Task:  Click on  Soccer In the  Soccer League click on  Pick Sheet Your name Noah Mitchell Team name NYFC and  Email softage.3@softage.net Game 1 Inter Miami Game 2 NYFC Game 3 Atlanta United Game 4 Houston Game 5 Minnesota United Game 6 FC Dallas Game 7 Nashville SC Game 8 New England Game 9 Philadelphia Game 10 DC United Game 11 Toronto FC Game 12 Inter Milan Game 13 Minnesota United Game 14 Real Salt Lake Game 15 Vancouver Game16 San Jose In Tie Breaker choose NYFC Submit pick sheet
Action: Mouse moved to (653, 538)
Screenshot: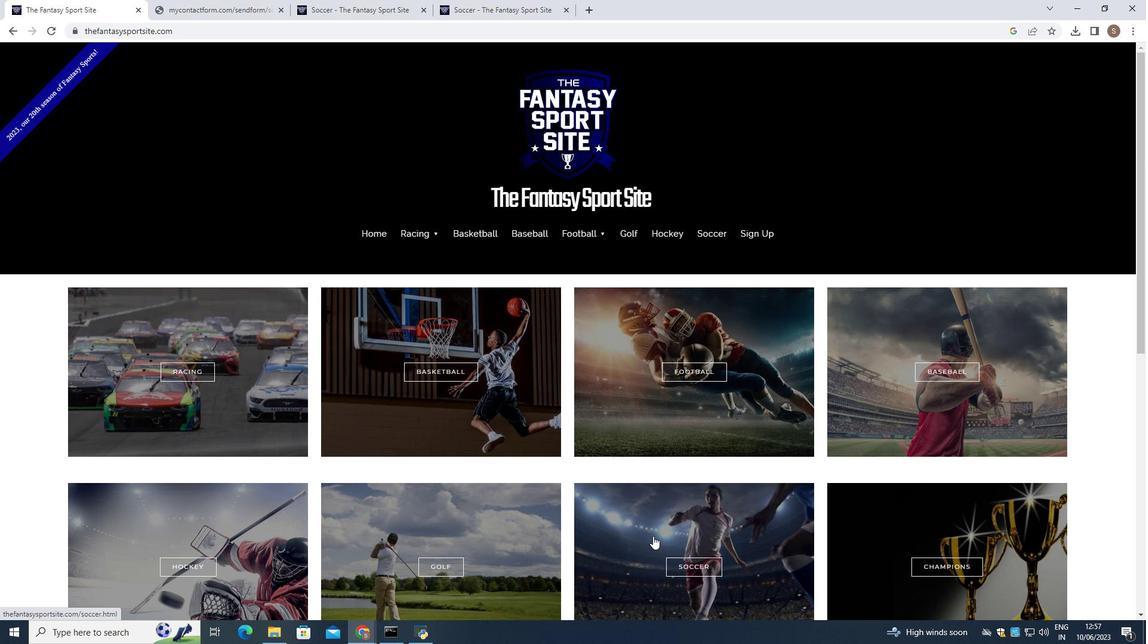 
Action: Mouse pressed left at (653, 538)
Screenshot: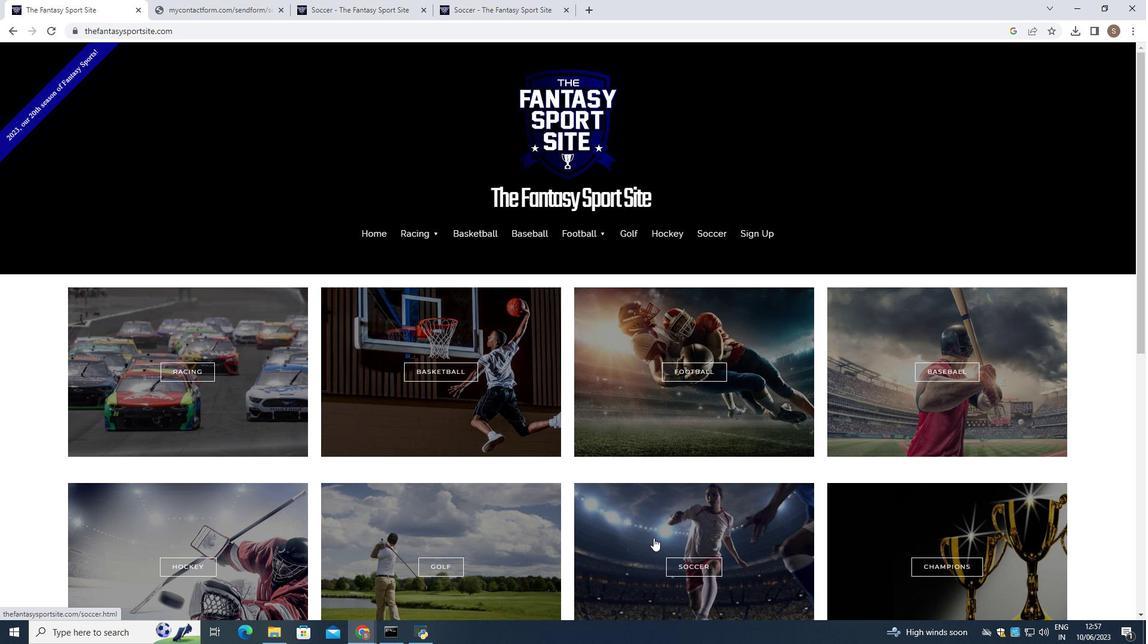
Action: Mouse moved to (462, 410)
Screenshot: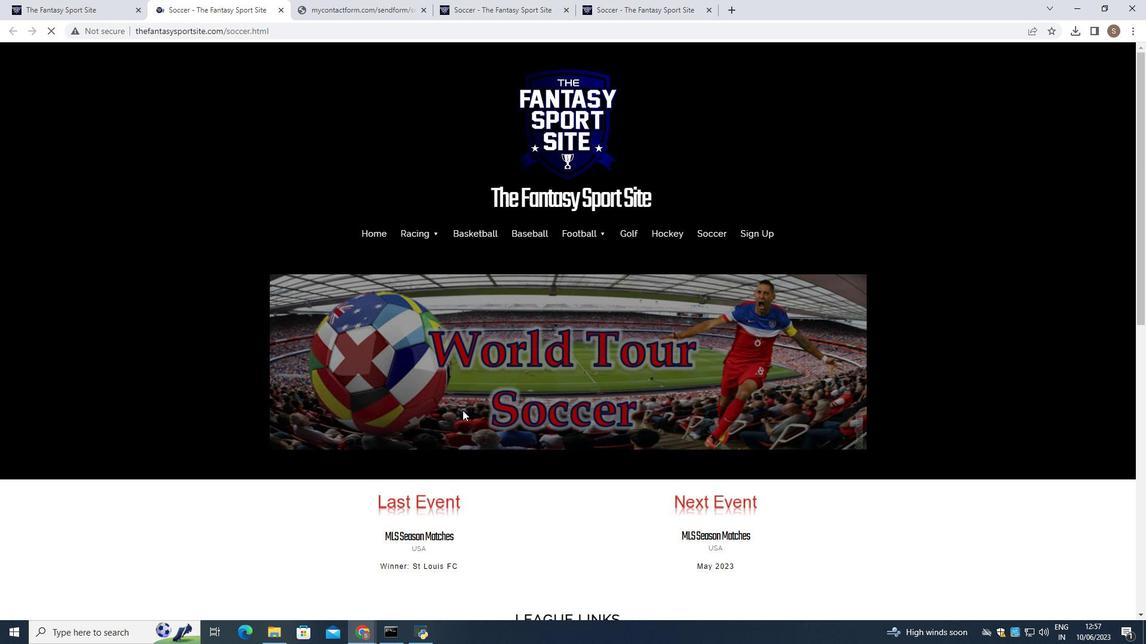 
Action: Mouse scrolled (462, 410) with delta (0, 0)
Screenshot: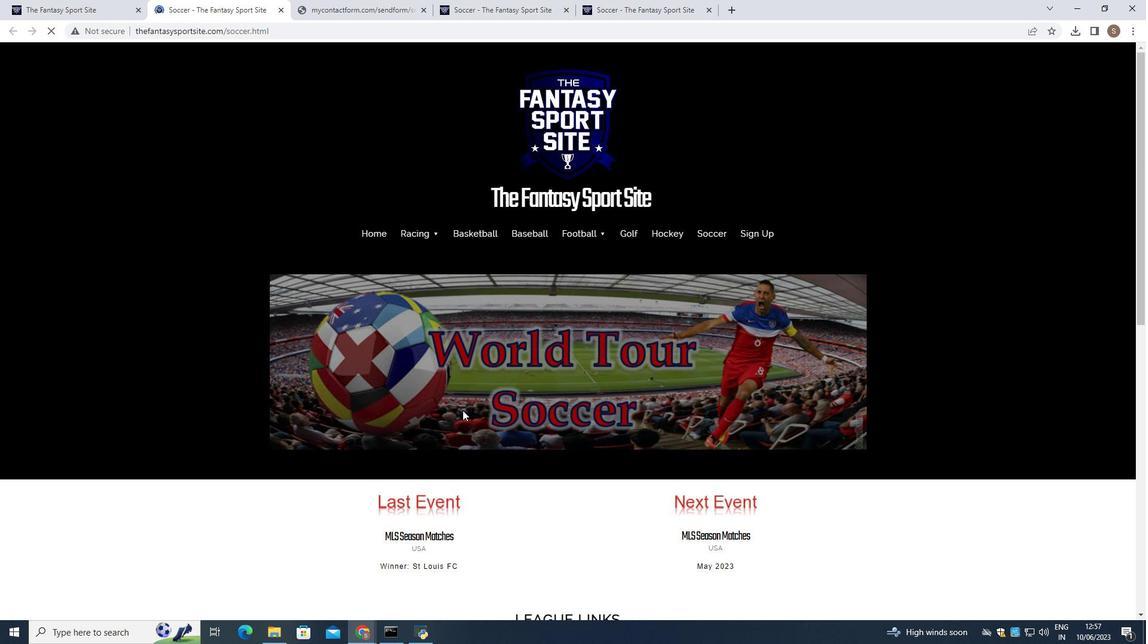 
Action: Mouse moved to (461, 410)
Screenshot: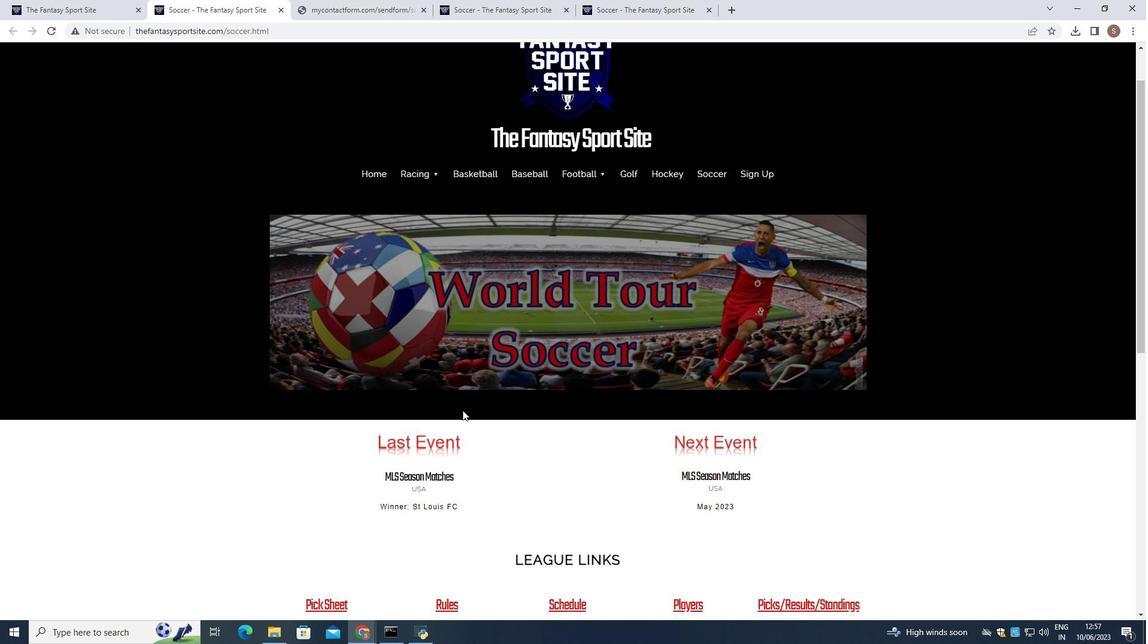 
Action: Mouse scrolled (461, 410) with delta (0, 0)
Screenshot: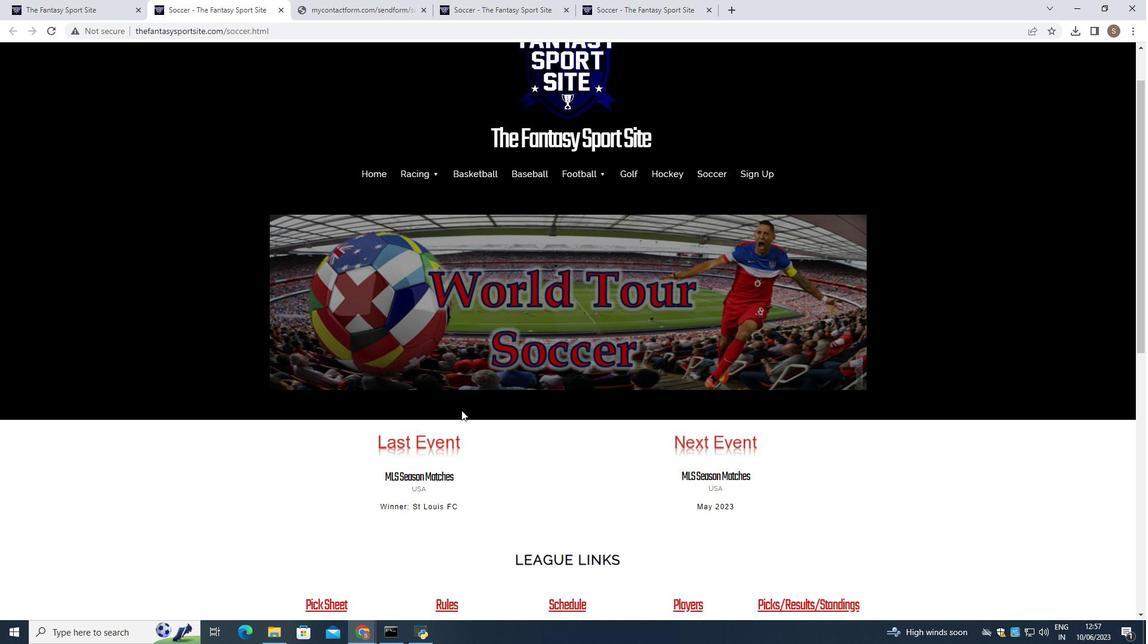 
Action: Mouse moved to (342, 523)
Screenshot: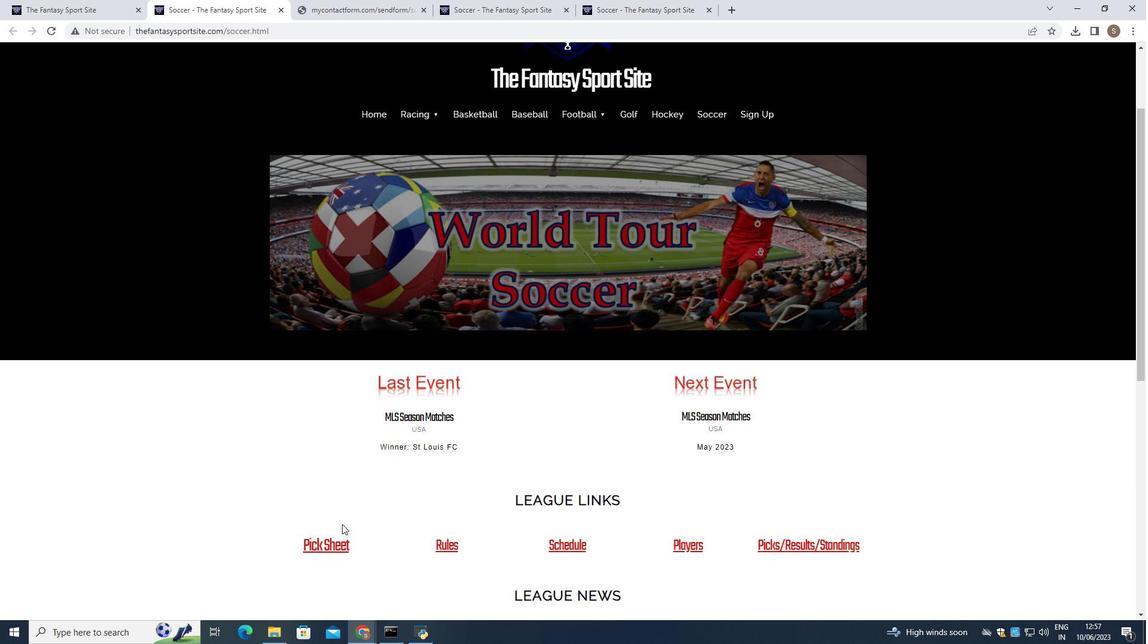 
Action: Mouse scrolled (342, 524) with delta (0, 0)
Screenshot: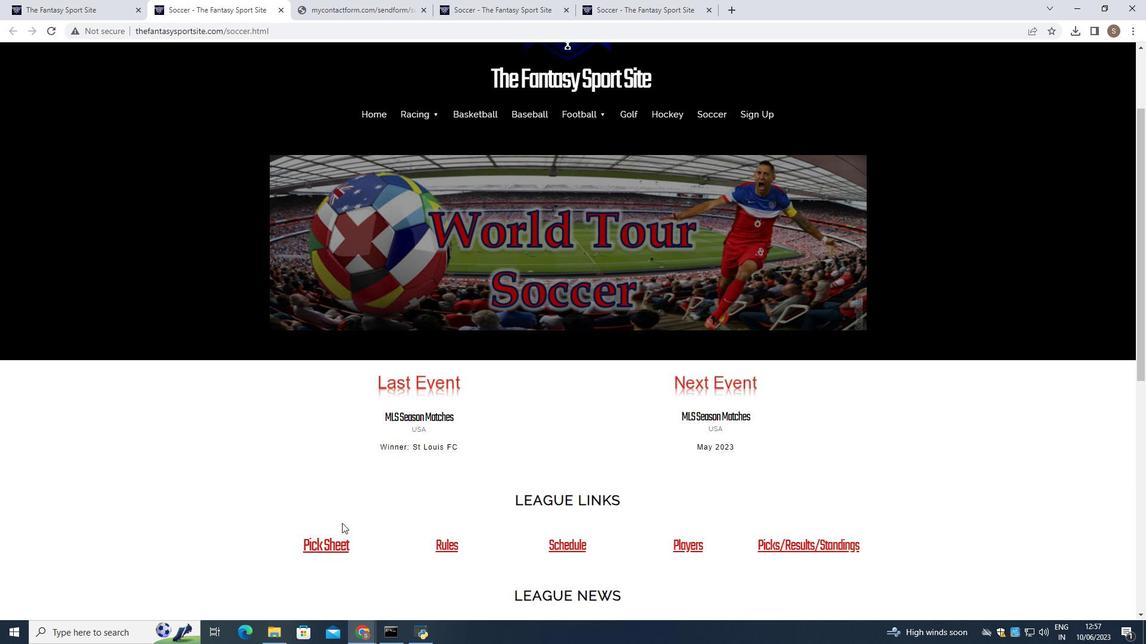 
Action: Mouse moved to (341, 523)
Screenshot: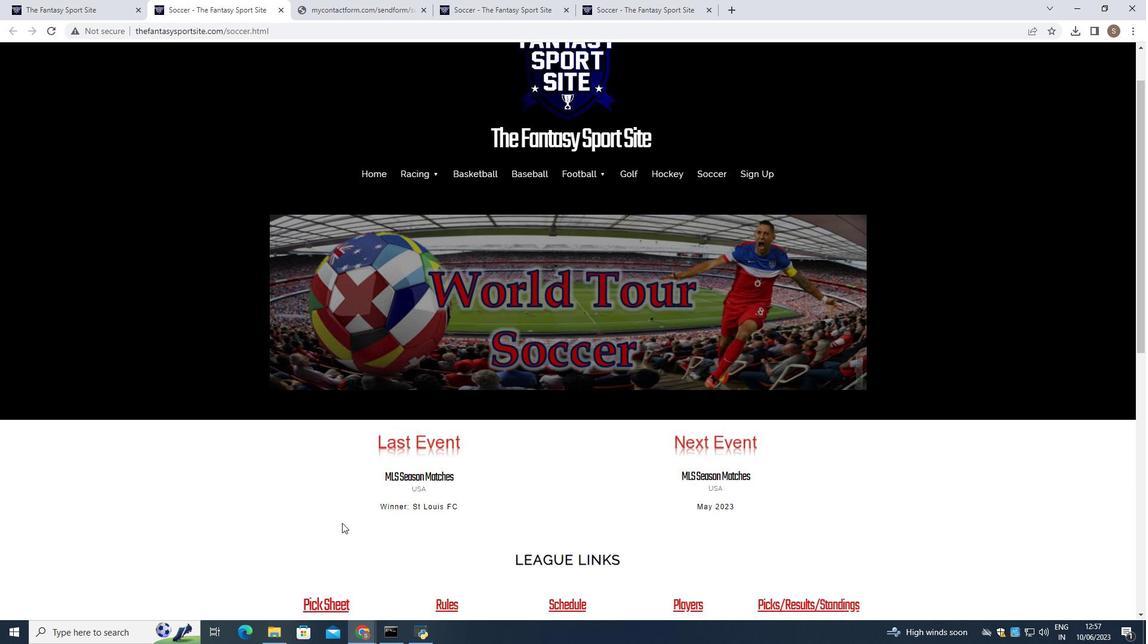 
Action: Mouse scrolled (341, 523) with delta (0, 0)
Screenshot: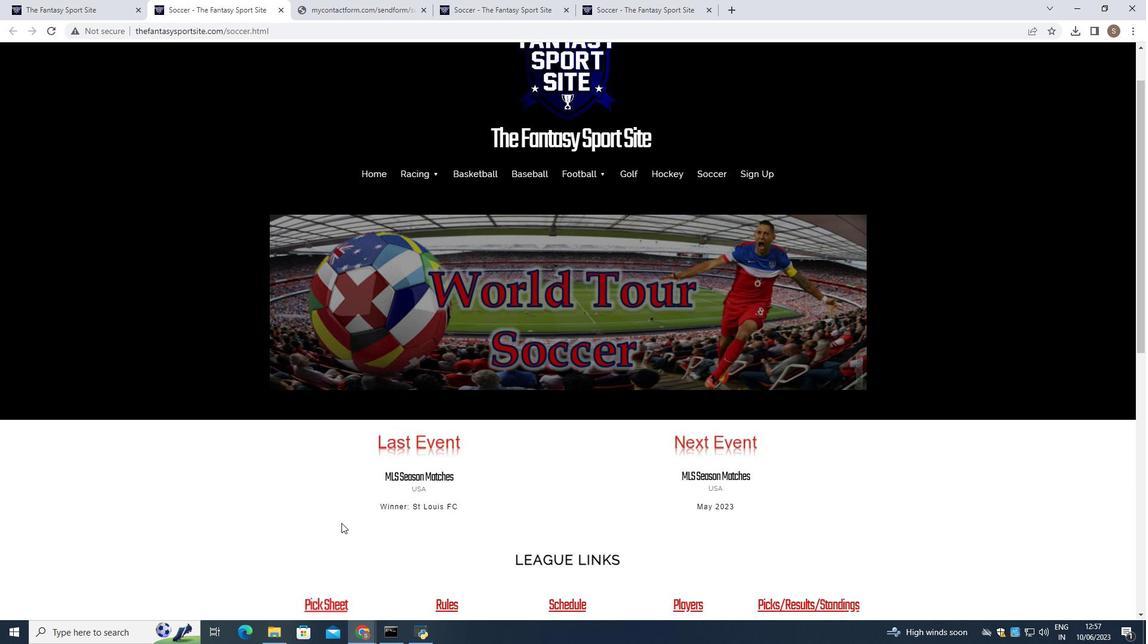 
Action: Mouse scrolled (341, 523) with delta (0, 0)
Screenshot: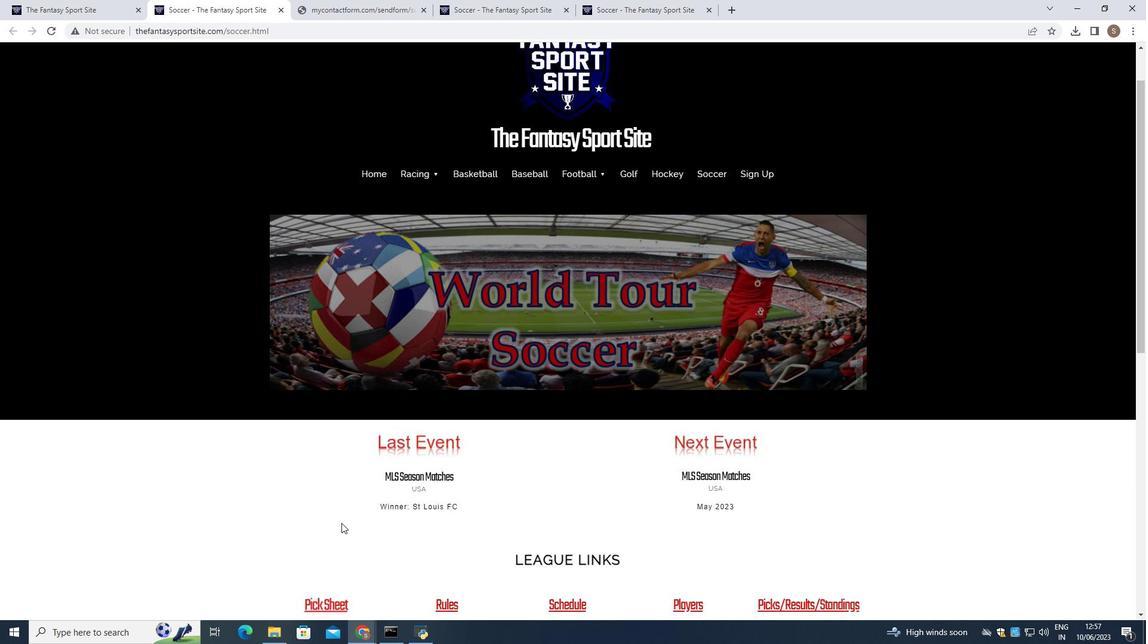 
Action: Mouse moved to (341, 523)
Screenshot: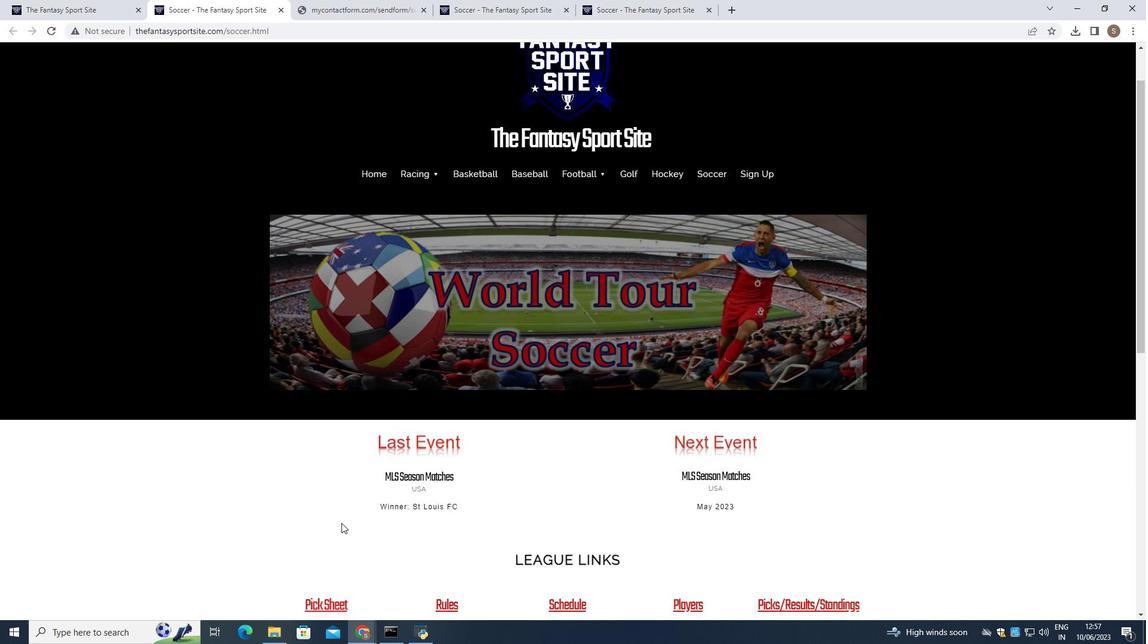 
Action: Mouse scrolled (341, 523) with delta (0, 0)
Screenshot: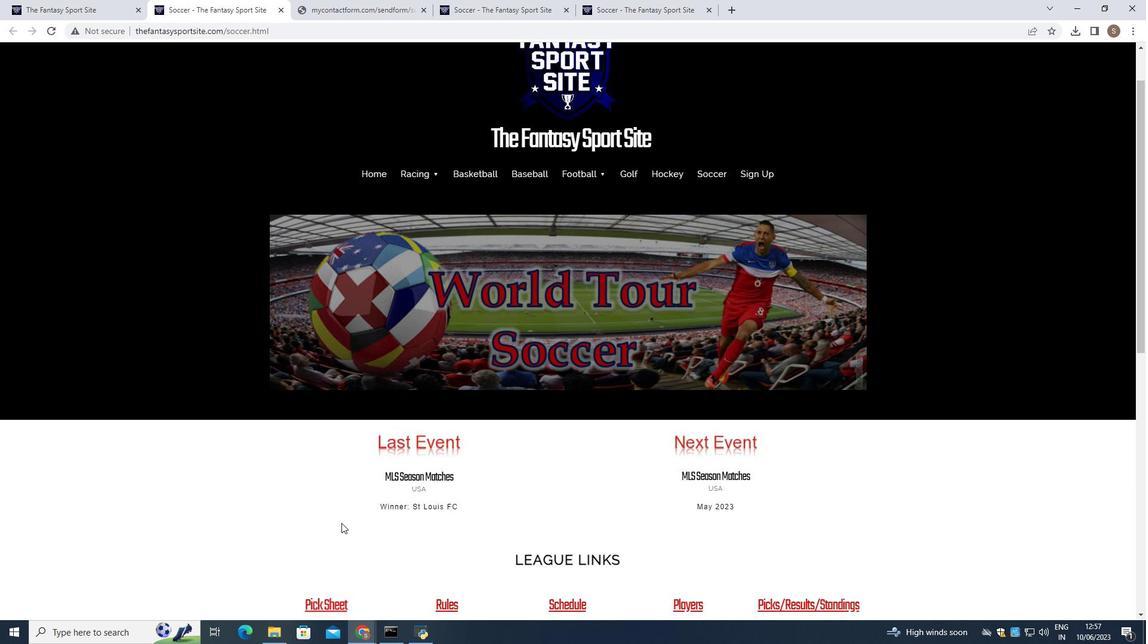 
Action: Mouse moved to (318, 429)
Screenshot: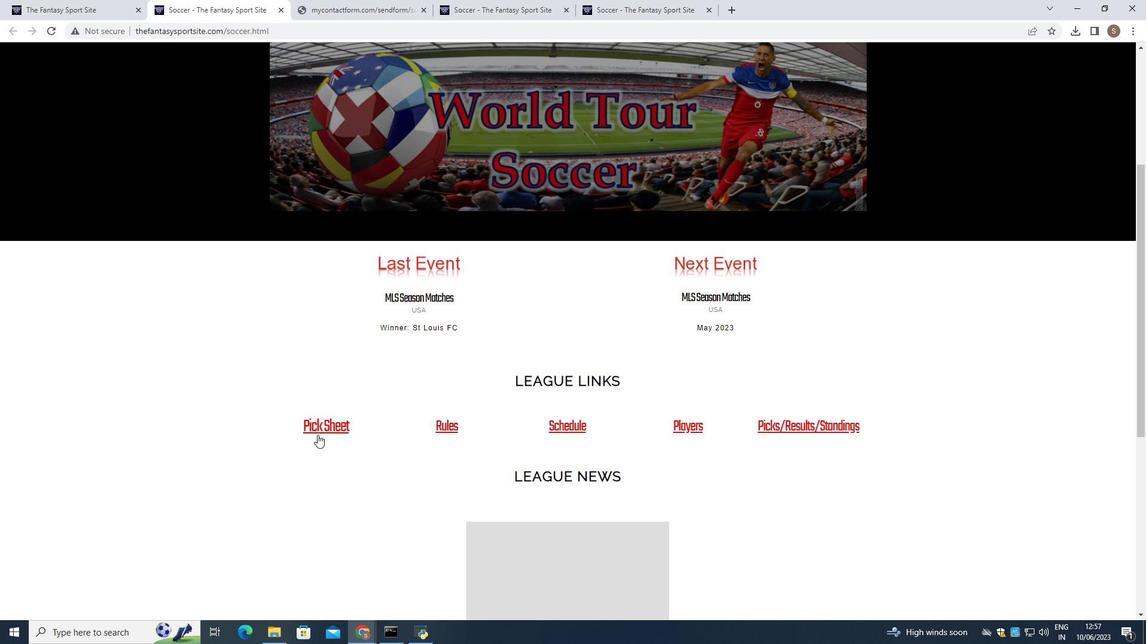 
Action: Mouse pressed left at (318, 429)
Screenshot: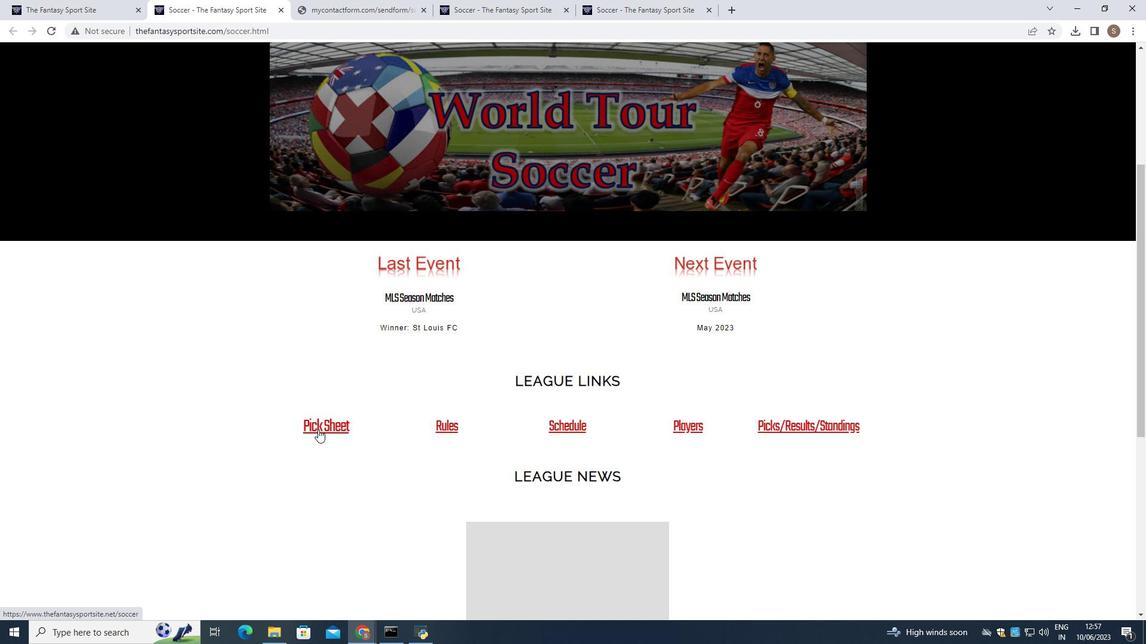 
Action: Mouse moved to (393, 447)
Screenshot: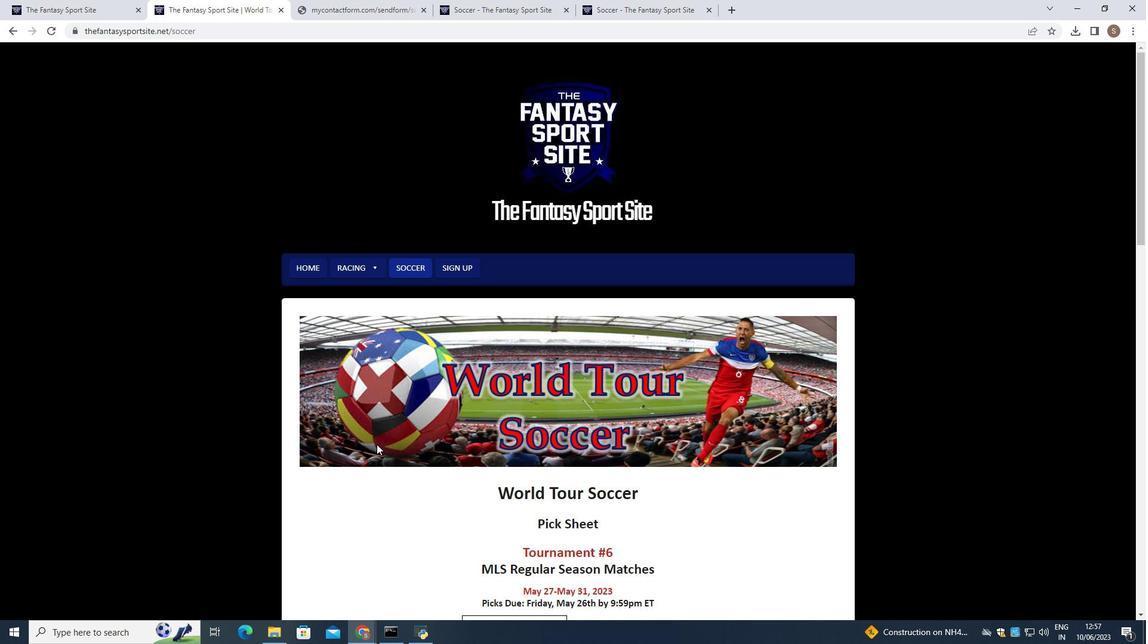 
Action: Mouse scrolled (393, 446) with delta (0, 0)
Screenshot: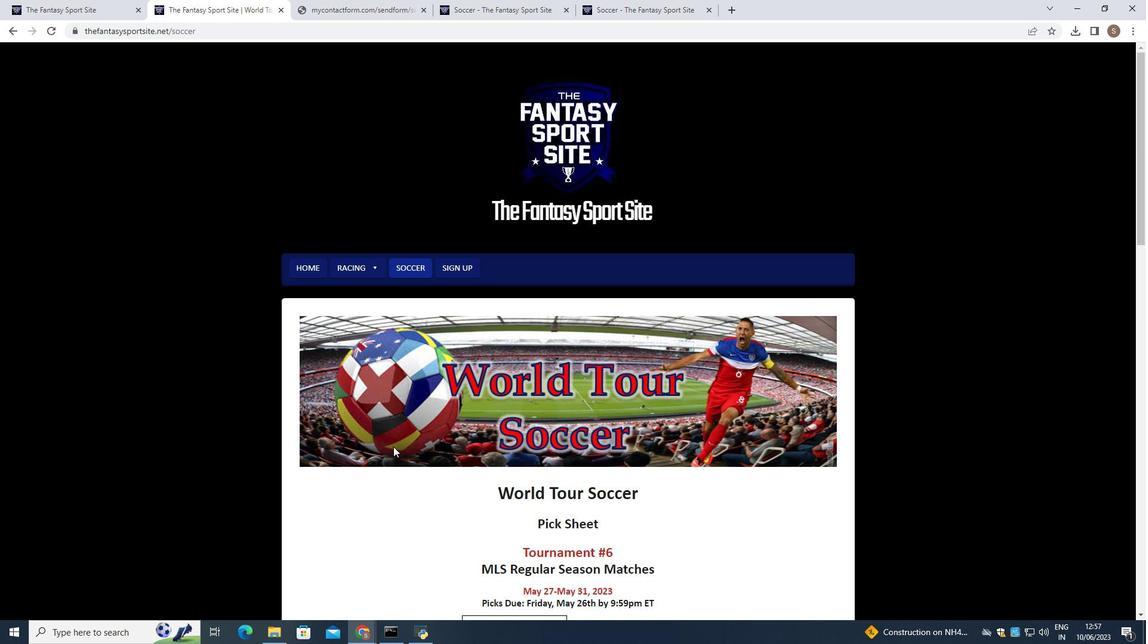 
Action: Mouse scrolled (393, 446) with delta (0, 0)
Screenshot: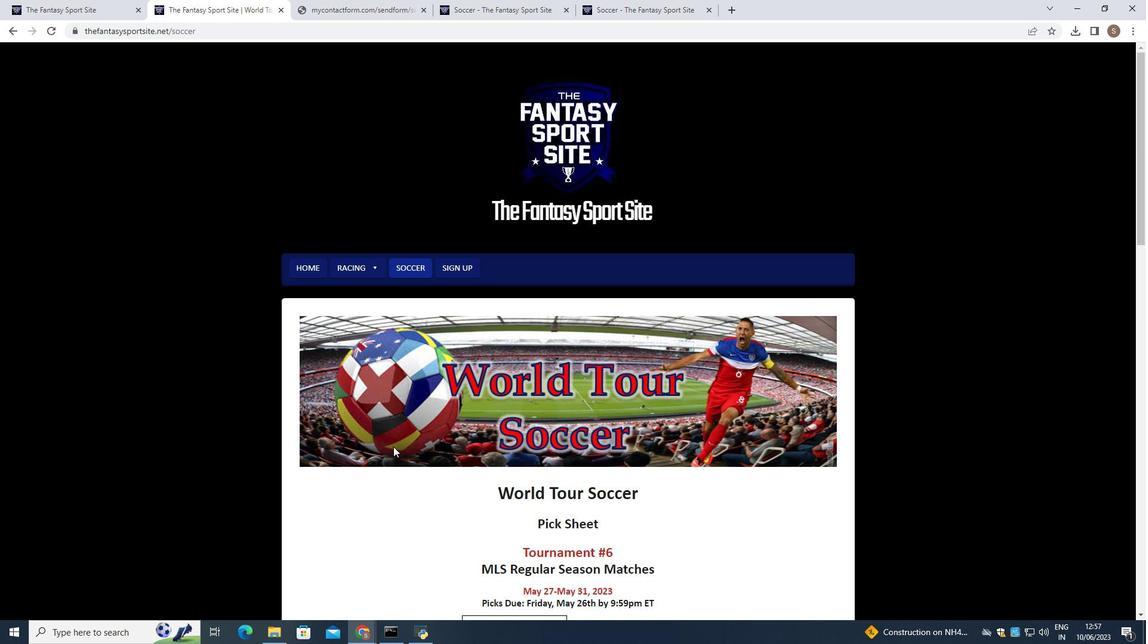 
Action: Mouse scrolled (393, 446) with delta (0, 0)
Screenshot: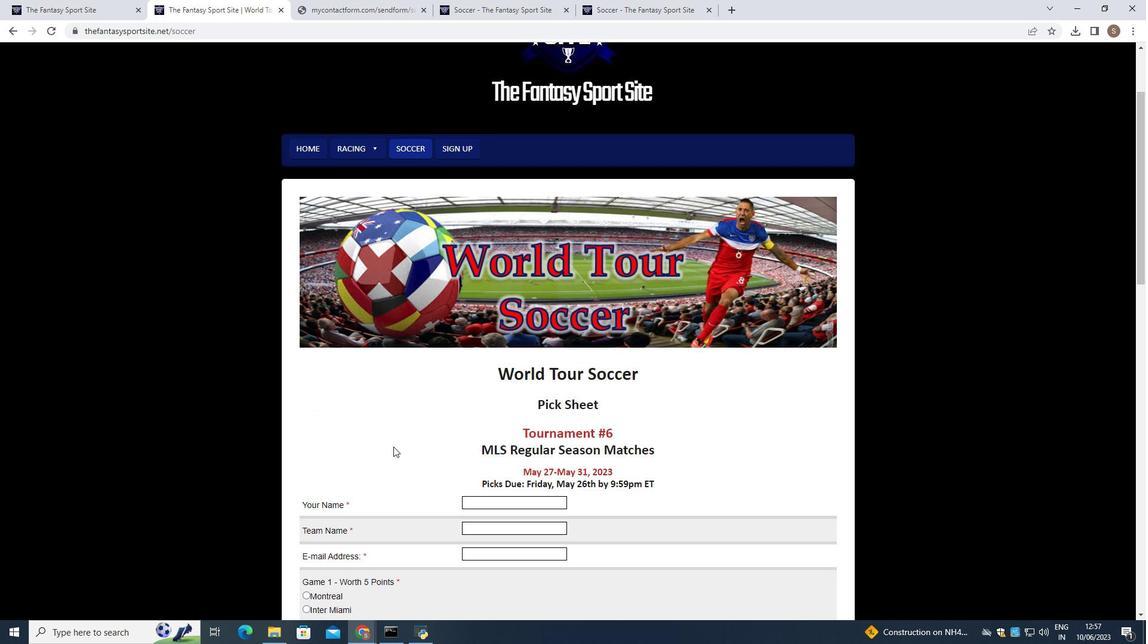 
Action: Mouse moved to (474, 442)
Screenshot: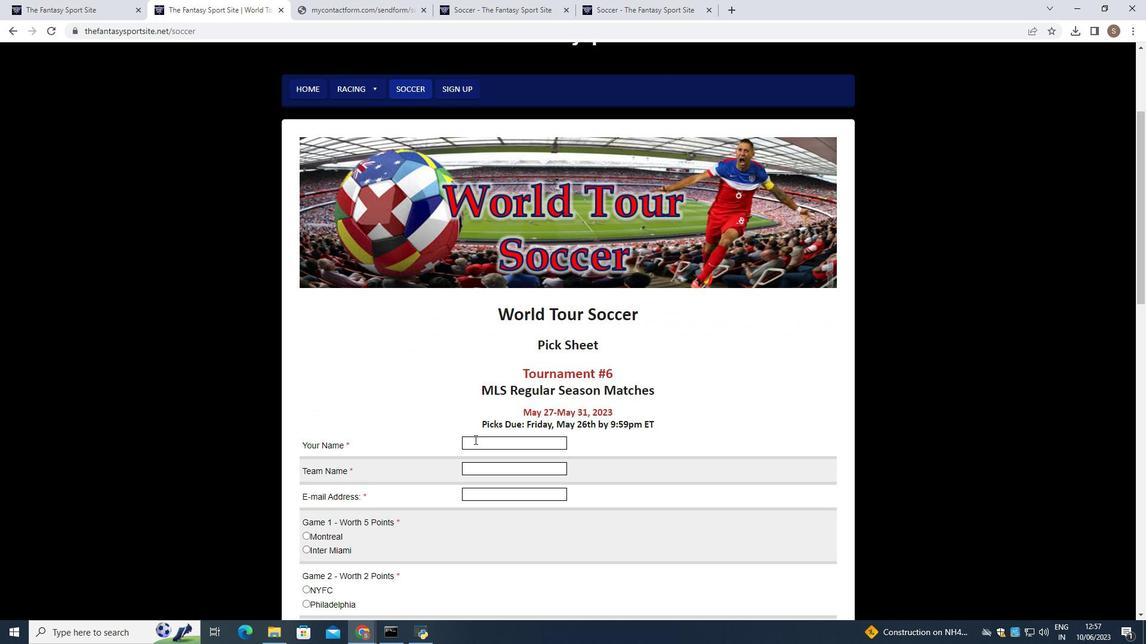 
Action: Mouse pressed left at (474, 442)
Screenshot: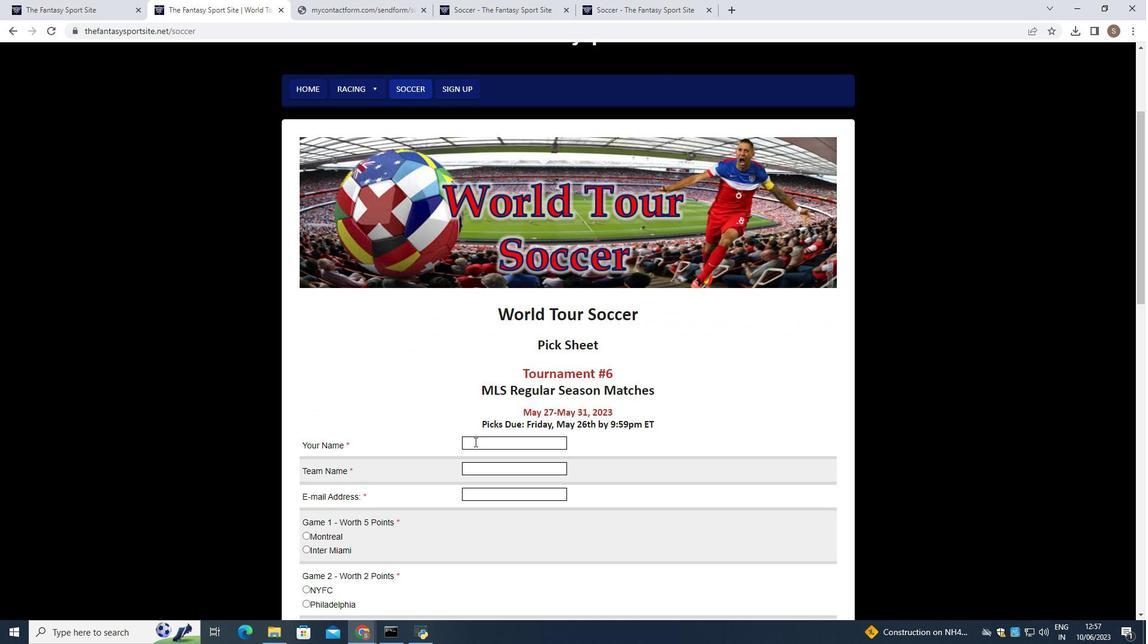 
Action: Mouse moved to (474, 442)
Screenshot: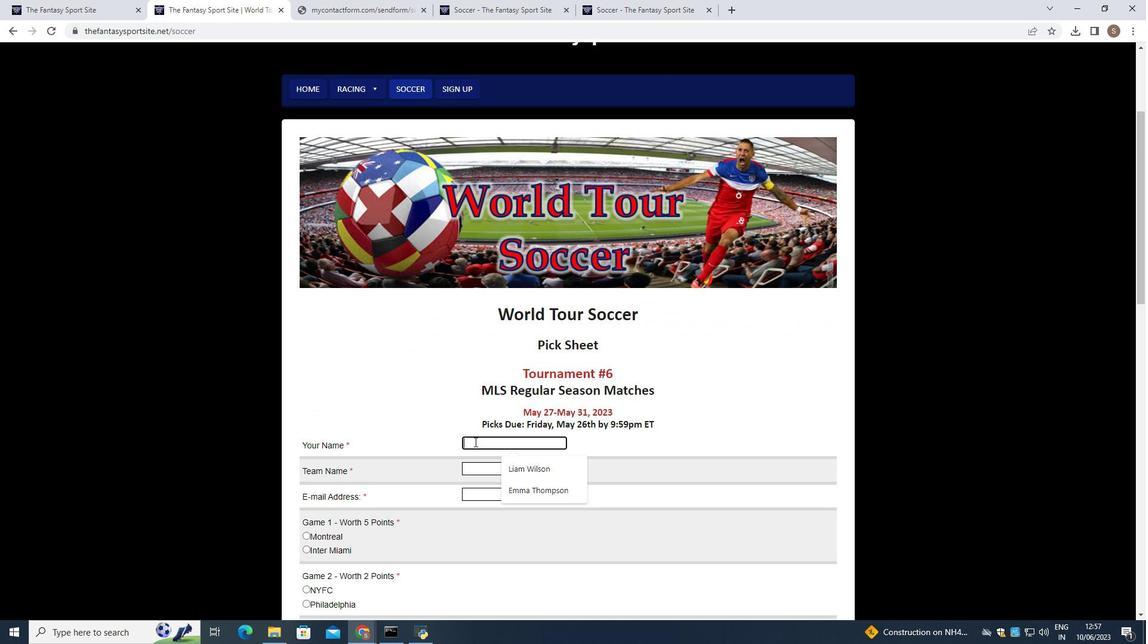 
Action: Key pressed <Key.shift>Noah<Key.space><Key.shift>Mitchell
Screenshot: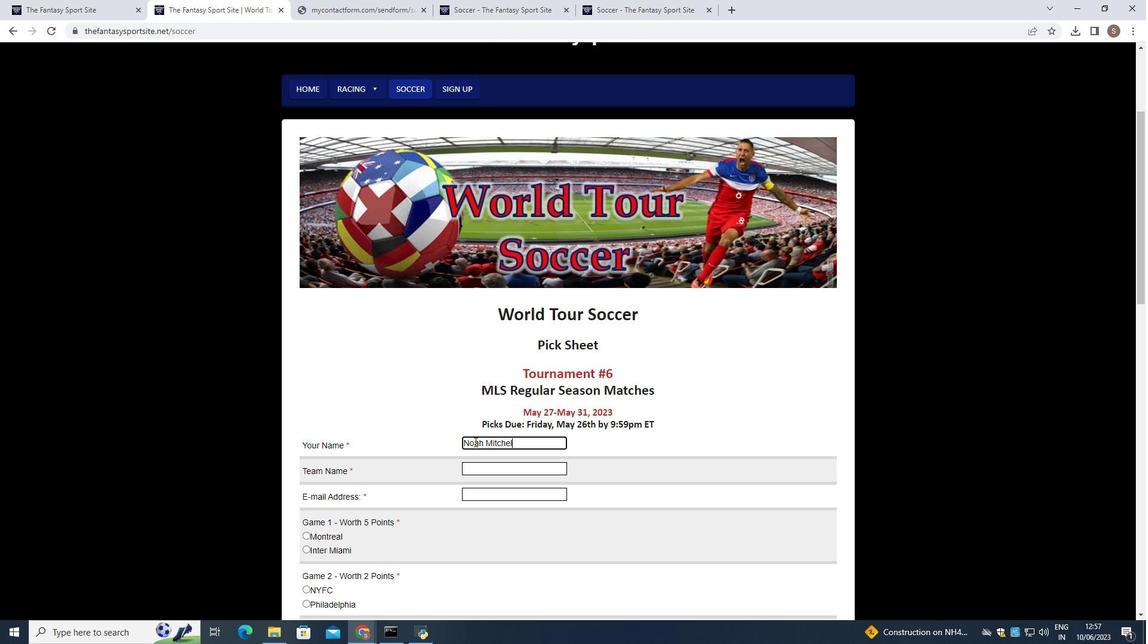 
Action: Mouse moved to (465, 467)
Screenshot: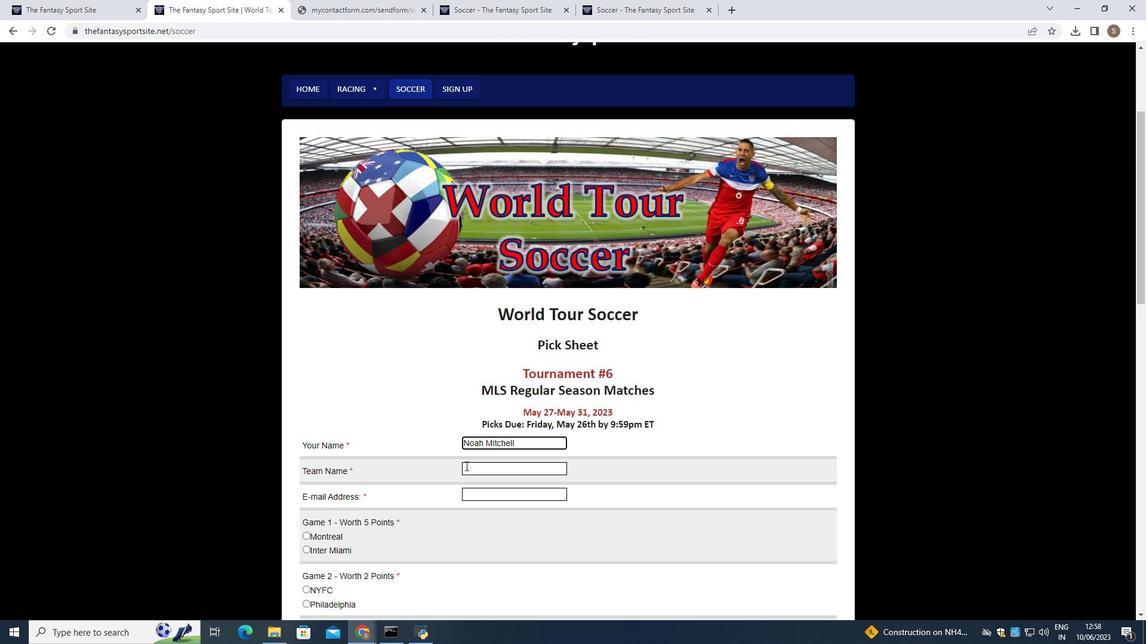 
Action: Mouse pressed left at (465, 467)
Screenshot: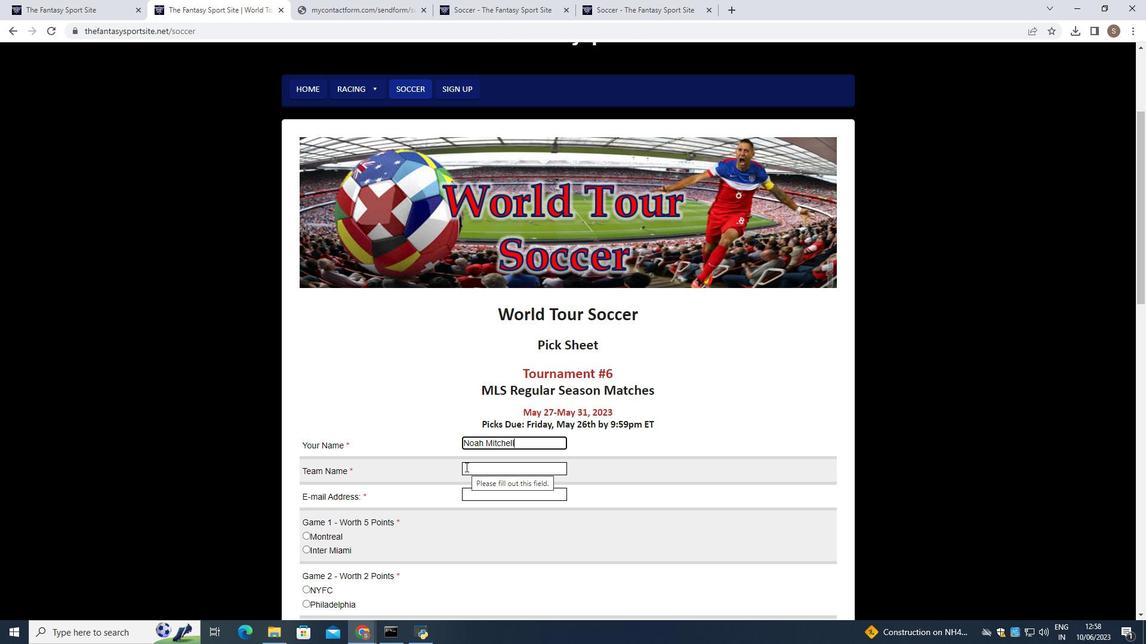 
Action: Key pressed <Key.shift><Key.shift><Key.shift><Key.shift><Key.shift><Key.shift>NYFC
Screenshot: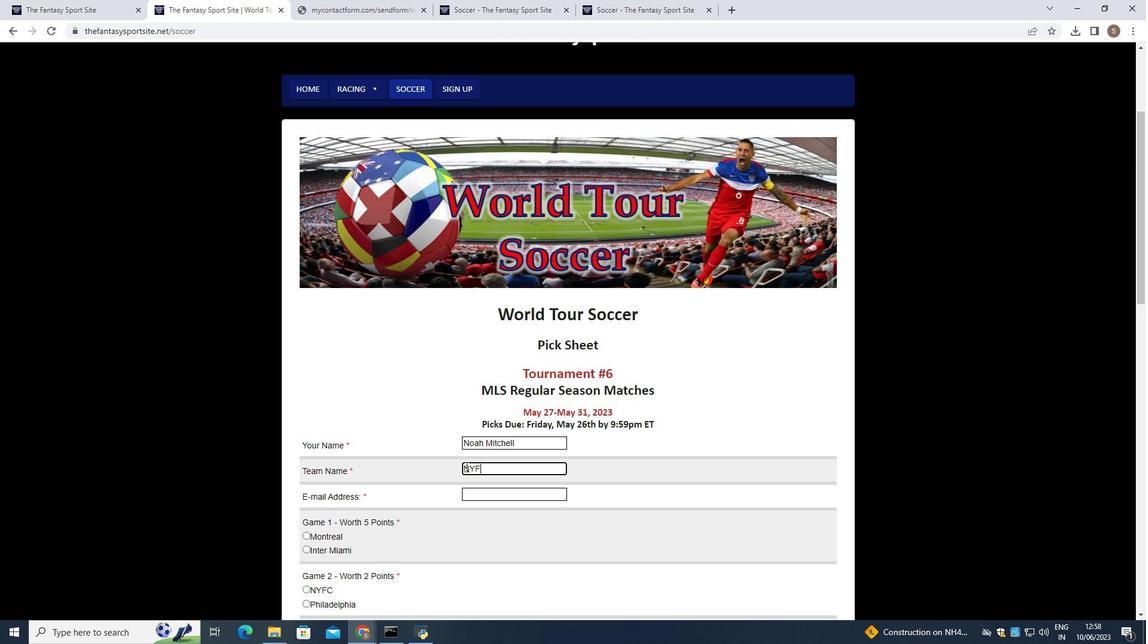 
Action: Mouse moved to (496, 495)
Screenshot: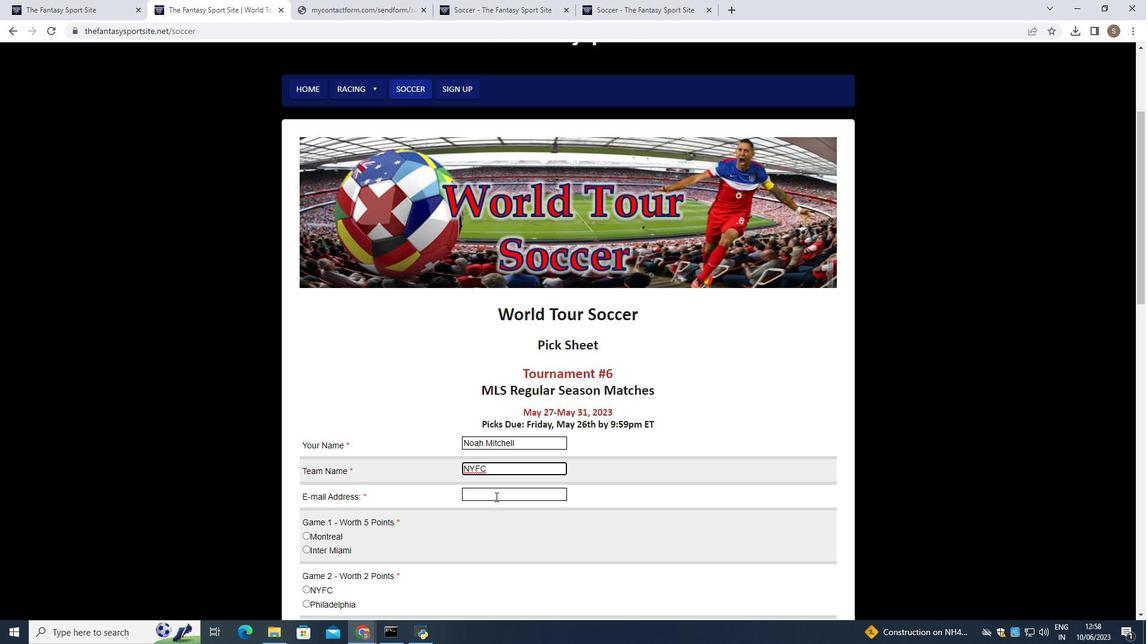 
Action: Mouse pressed left at (496, 495)
Screenshot: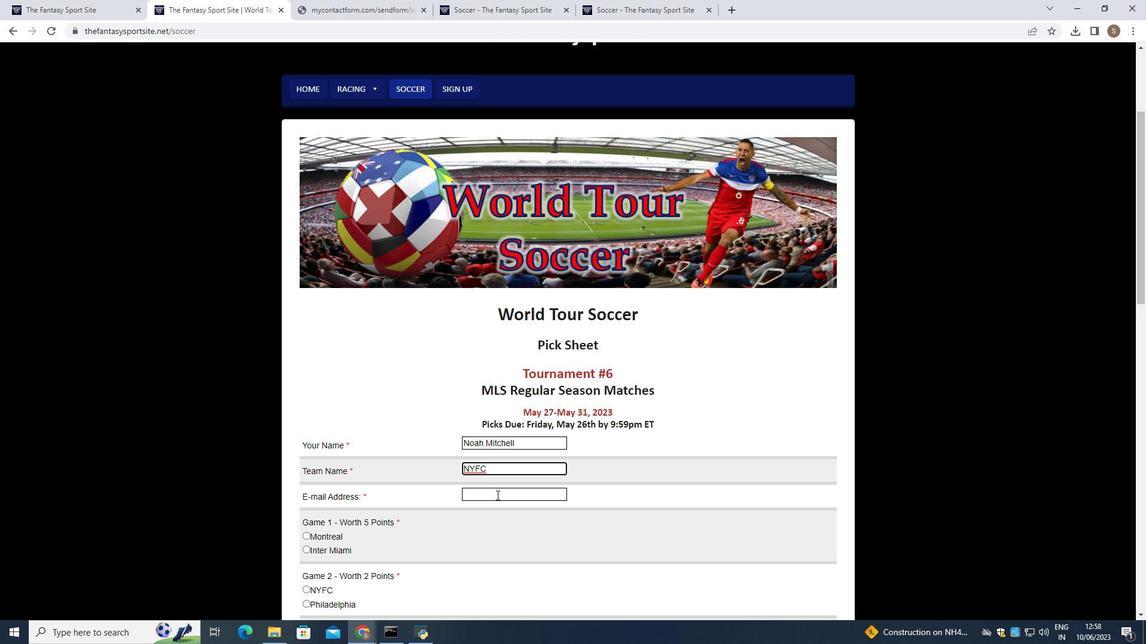 
Action: Key pressed softage.3<Key.shift>2
Screenshot: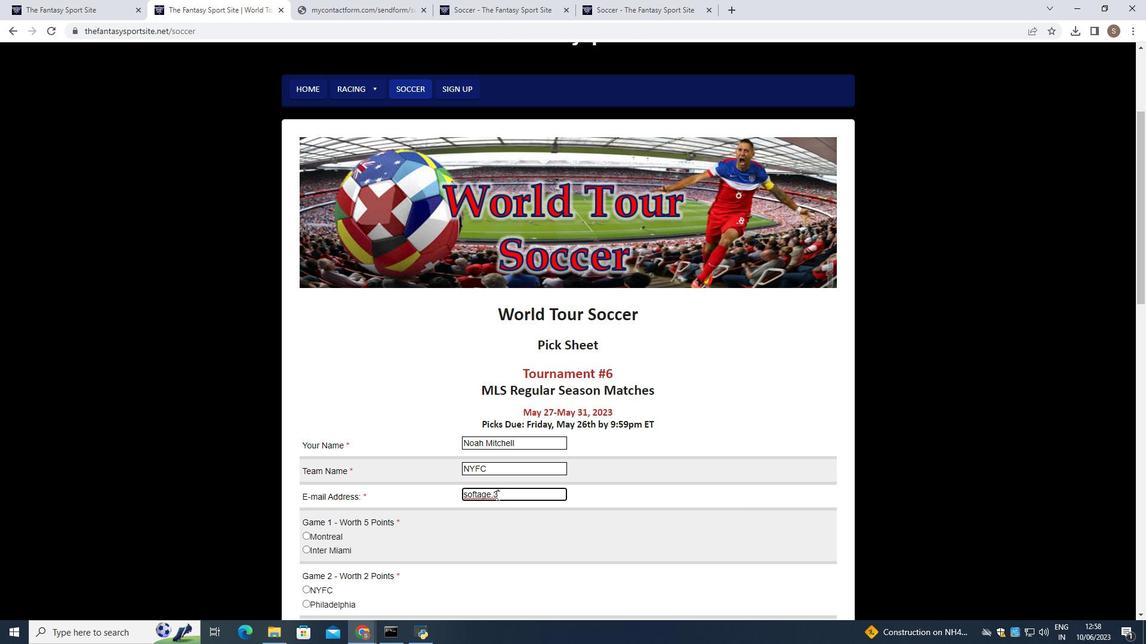 
Action: Mouse moved to (676, 524)
Screenshot: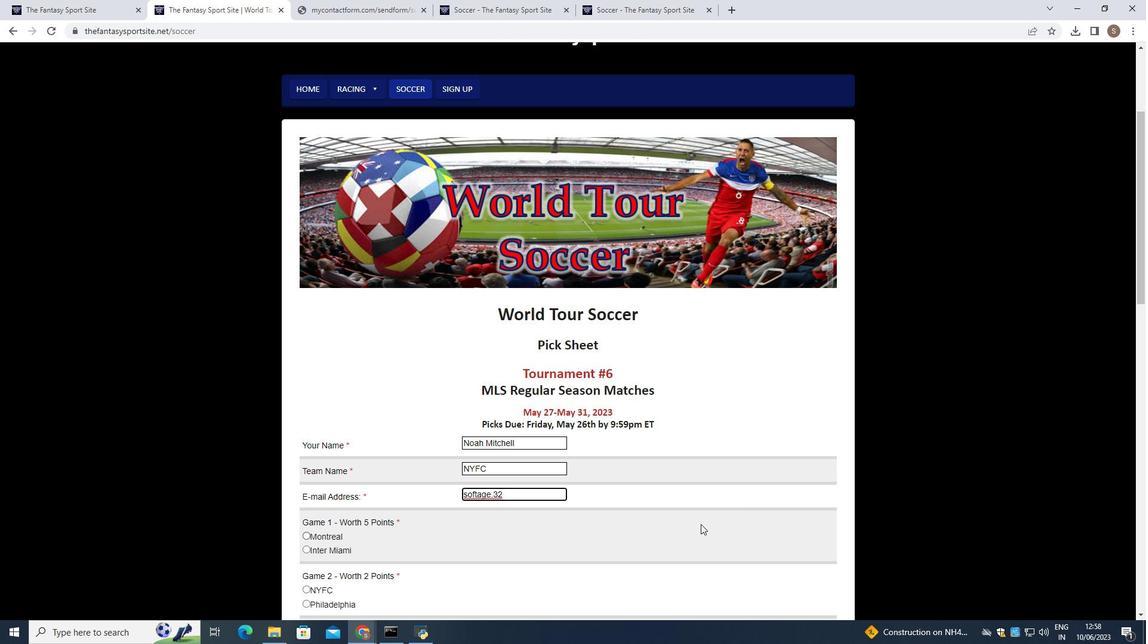 
Action: Key pressed <Key.backspace><Key.shift>@softage.net
Screenshot: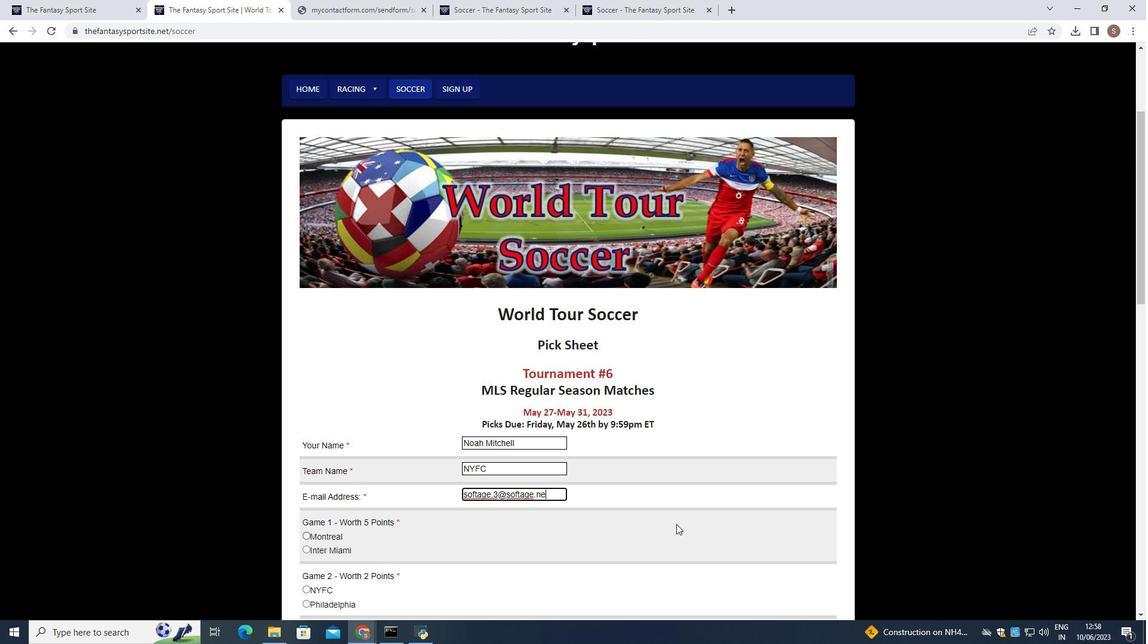 
Action: Mouse moved to (589, 554)
Screenshot: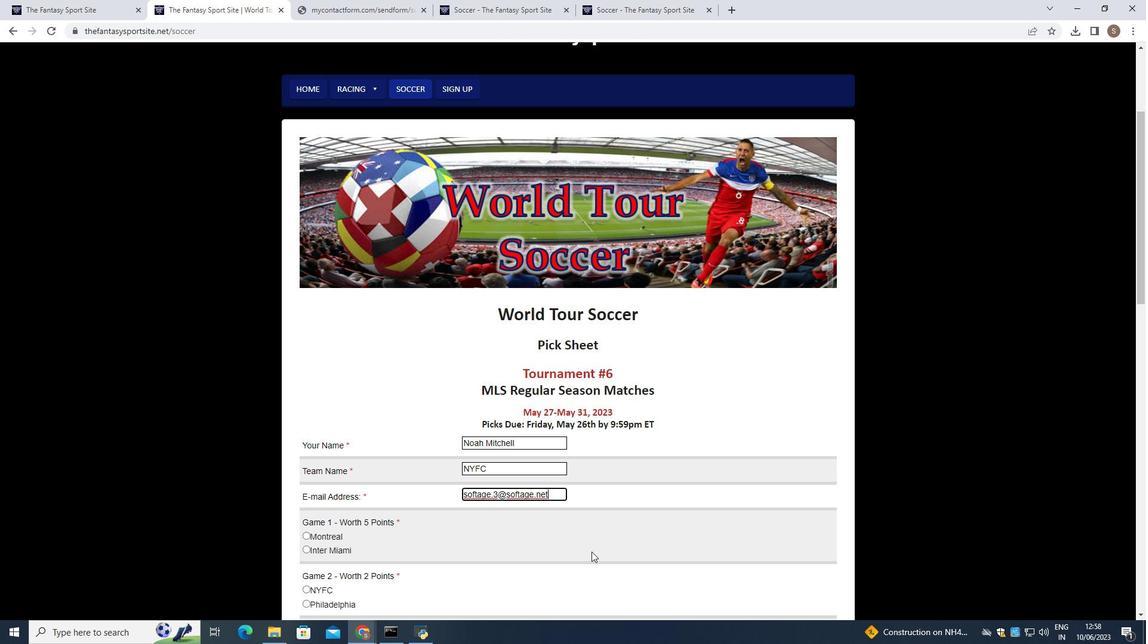 
Action: Mouse scrolled (589, 553) with delta (0, 0)
Screenshot: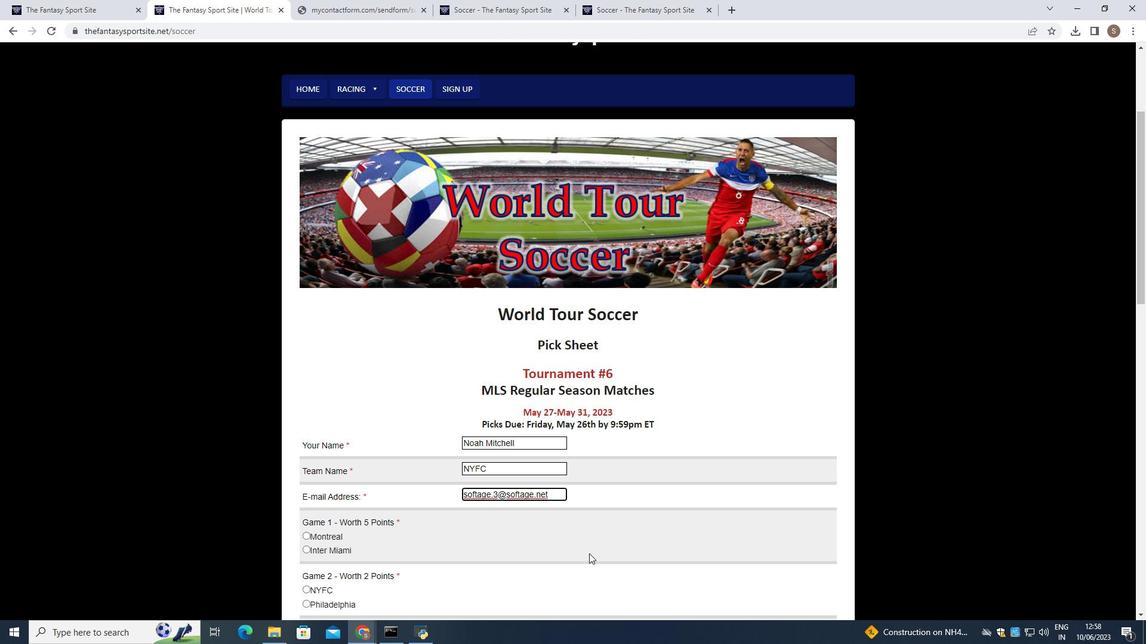 
Action: Mouse moved to (305, 490)
Screenshot: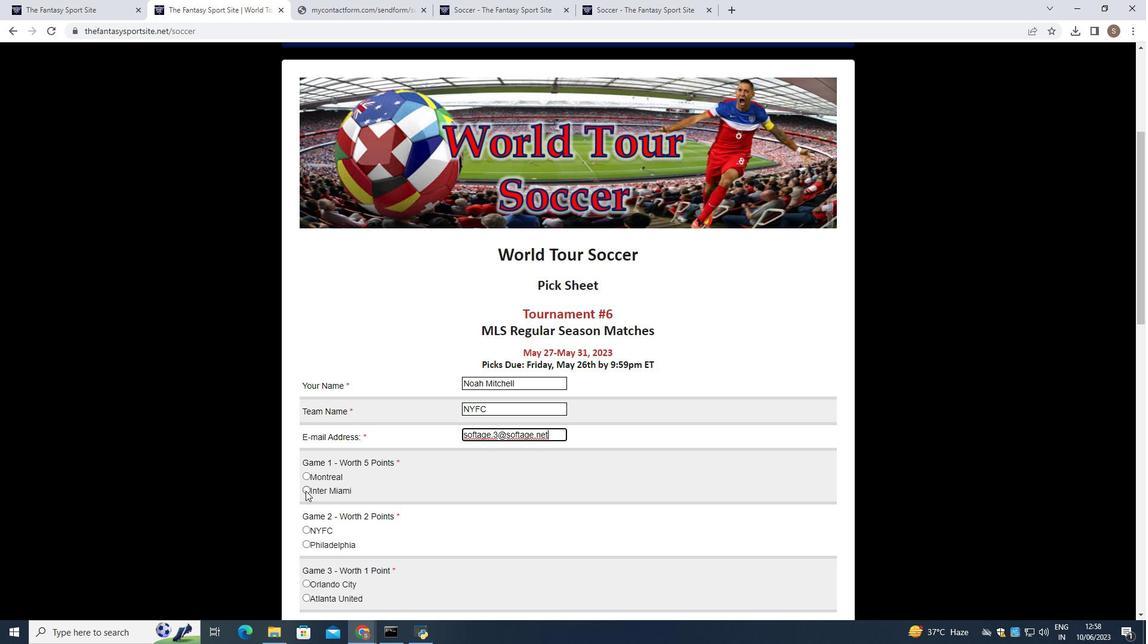 
Action: Mouse pressed left at (305, 490)
Screenshot: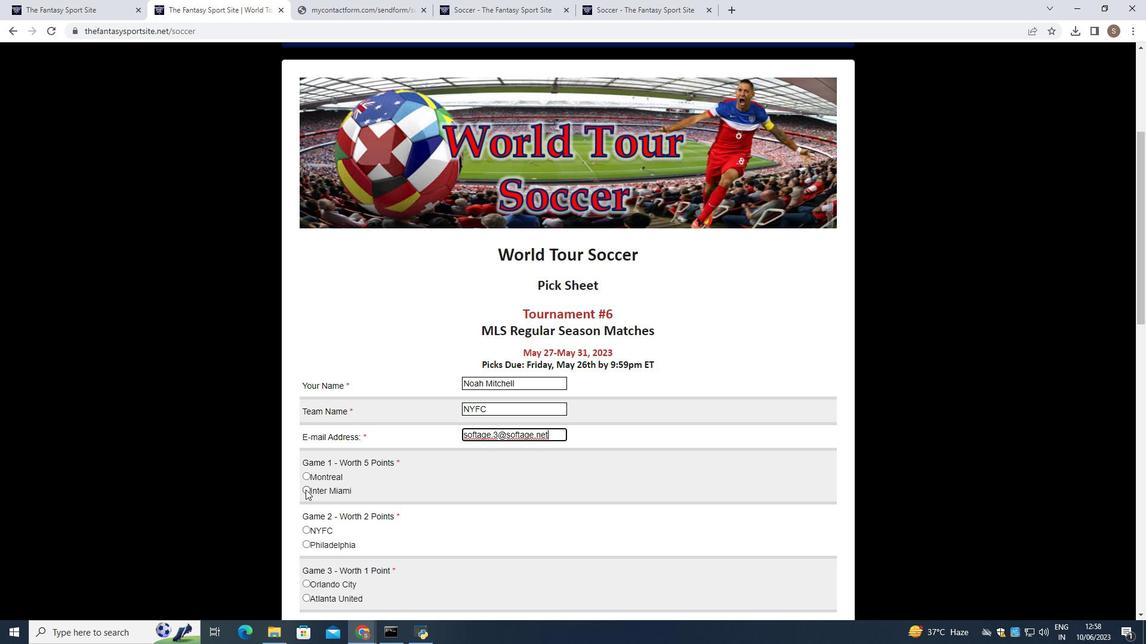 
Action: Mouse moved to (318, 490)
Screenshot: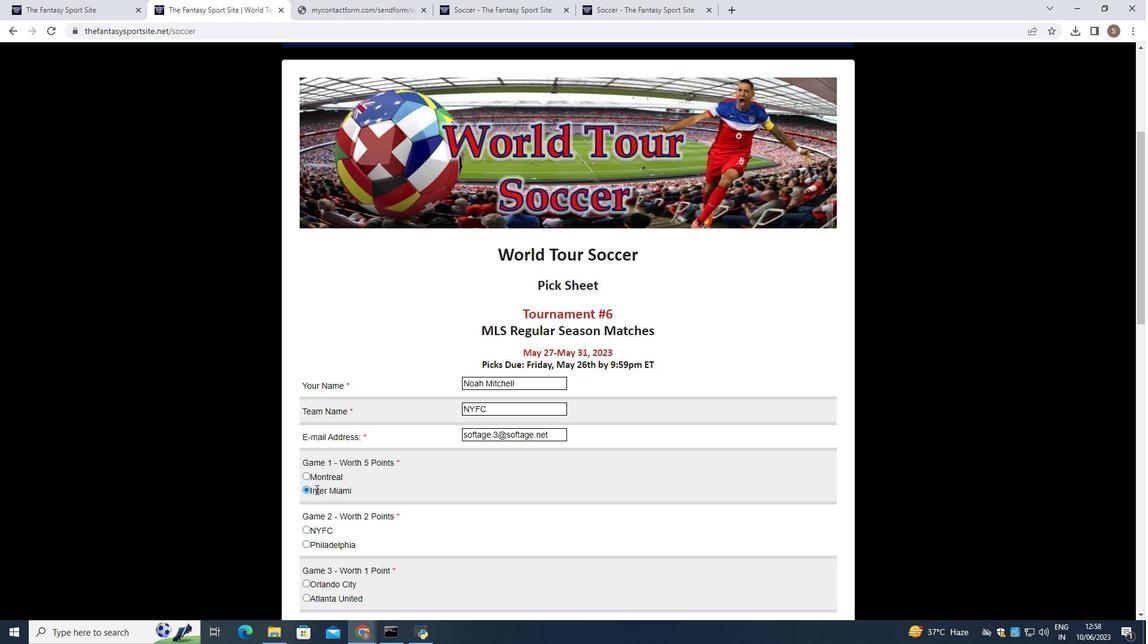 
Action: Mouse scrolled (318, 489) with delta (0, 0)
Screenshot: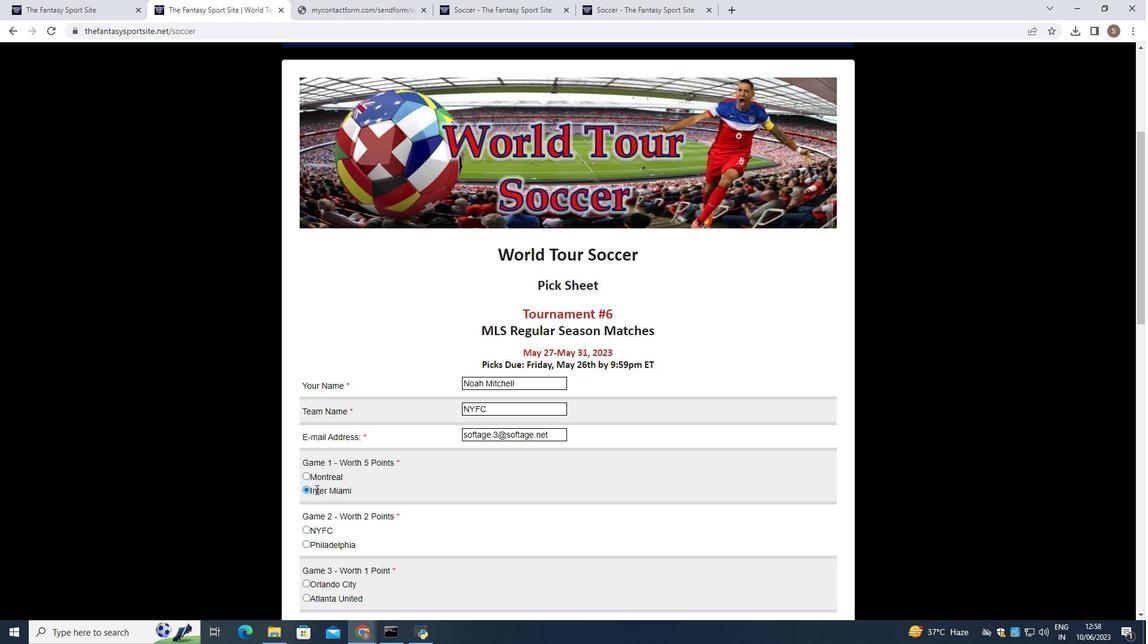 
Action: Mouse moved to (305, 470)
Screenshot: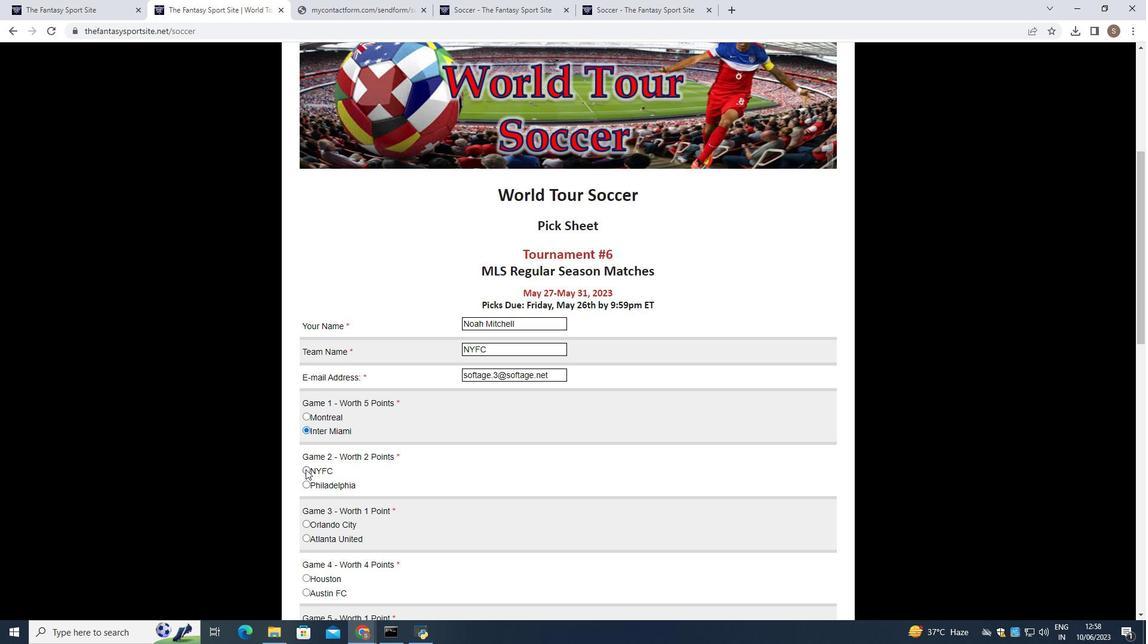 
Action: Mouse pressed left at (305, 470)
Screenshot: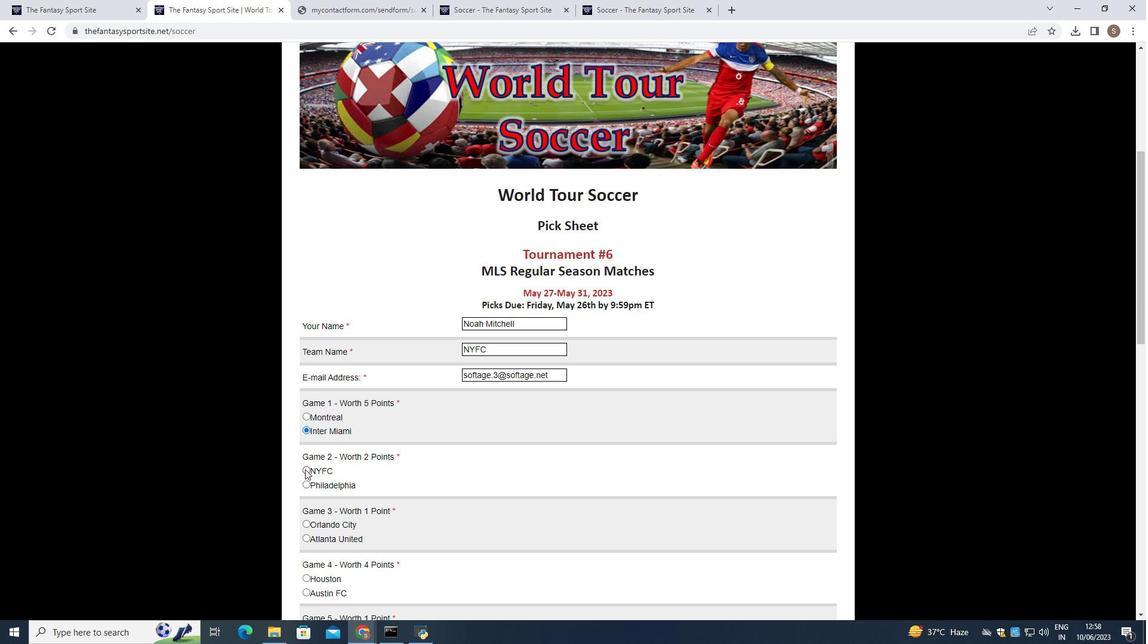 
Action: Mouse moved to (320, 477)
Screenshot: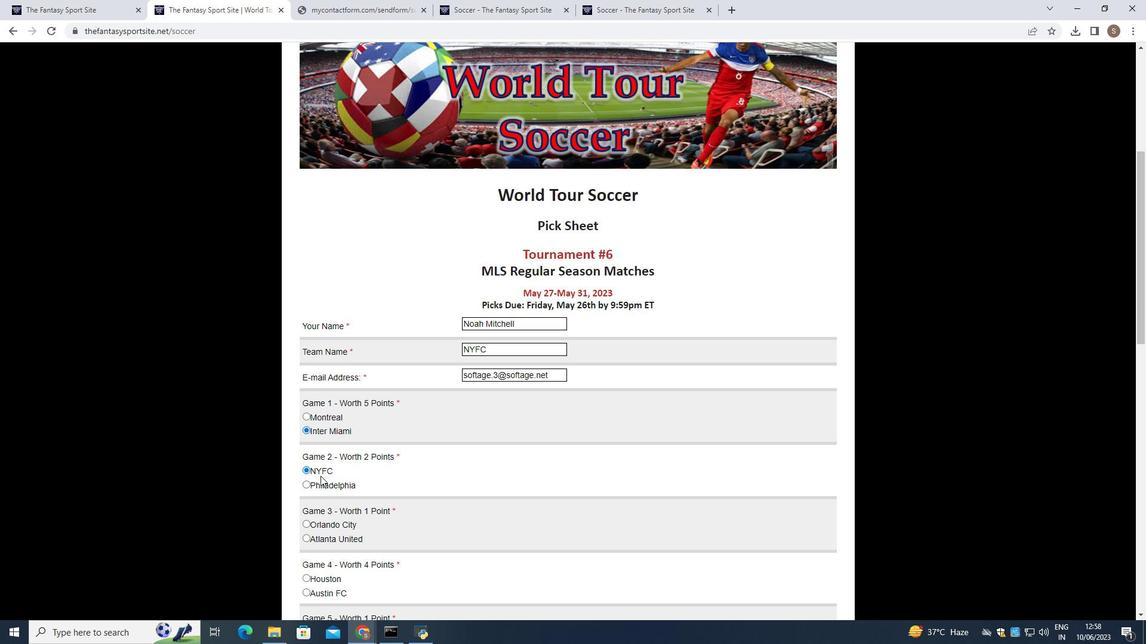 
Action: Mouse scrolled (320, 476) with delta (0, 0)
Screenshot: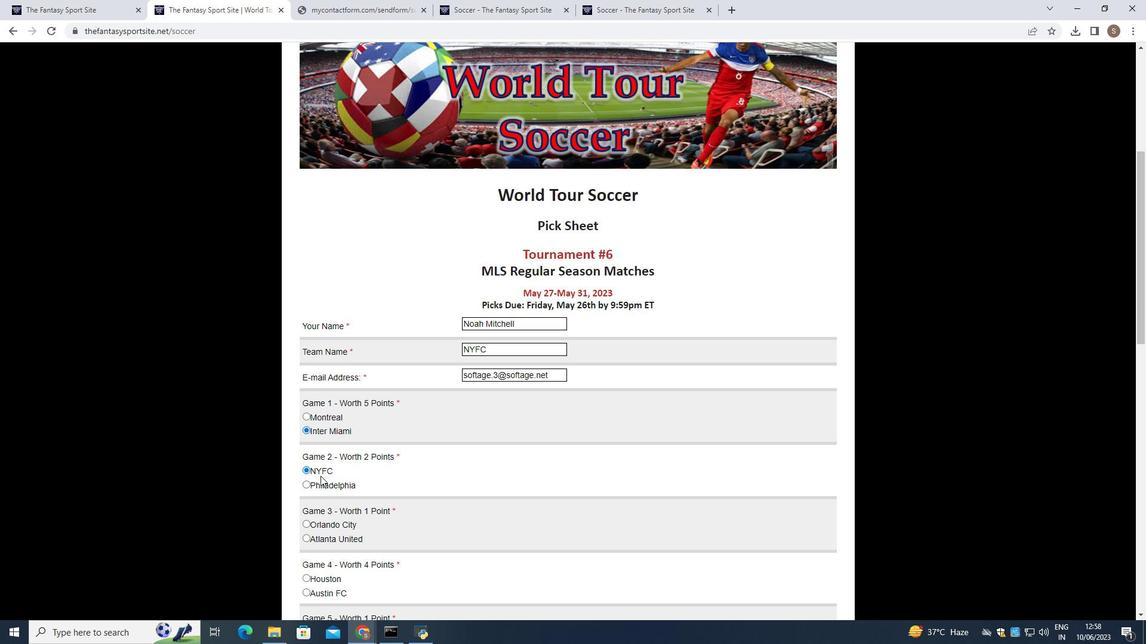 
Action: Mouse moved to (306, 479)
Screenshot: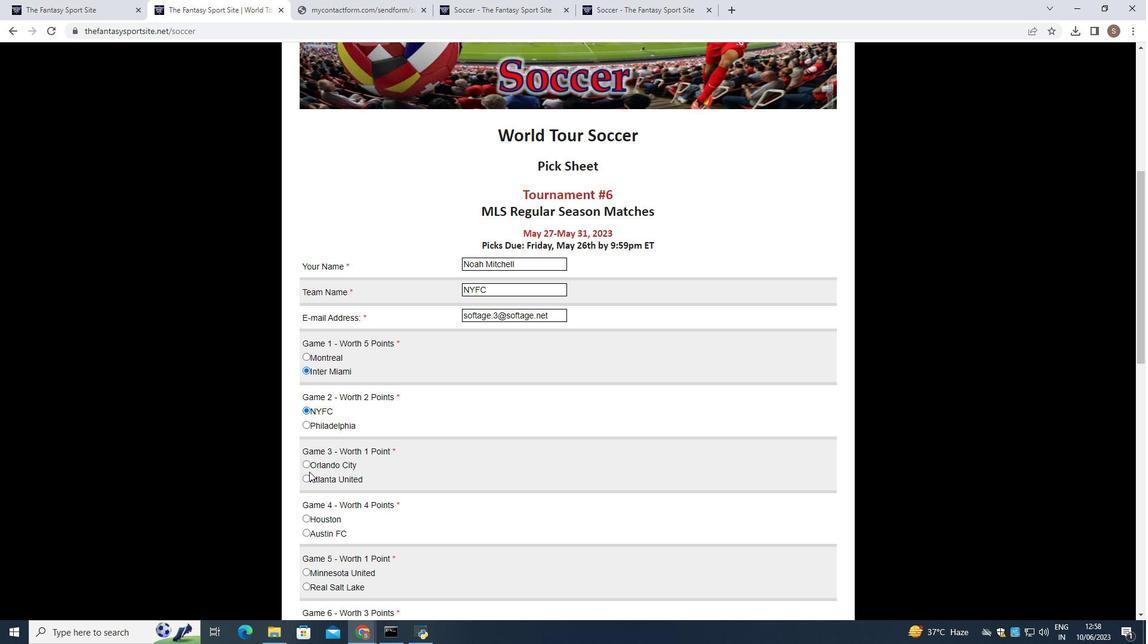 
Action: Mouse pressed left at (306, 479)
Screenshot: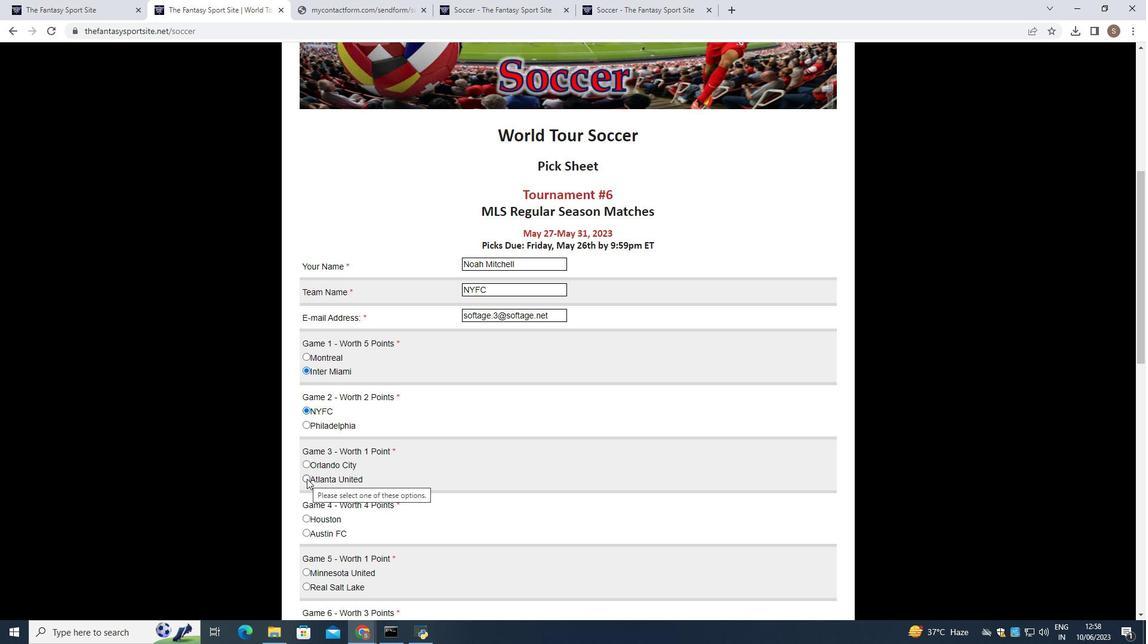 
Action: Mouse scrolled (306, 478) with delta (0, 0)
Screenshot: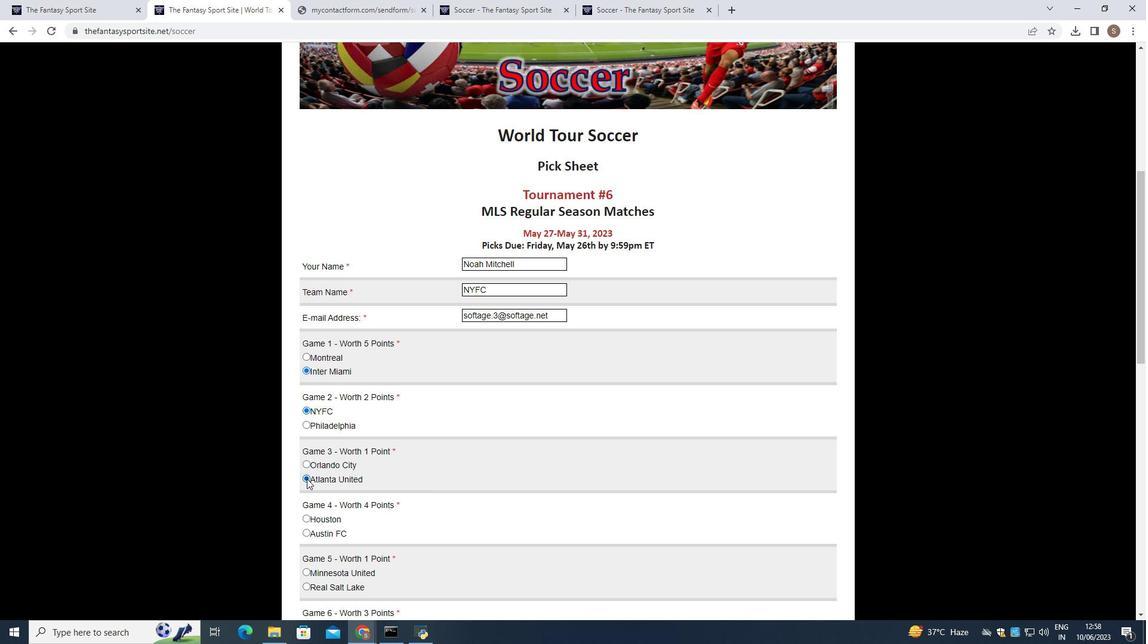 
Action: Mouse moved to (305, 460)
Screenshot: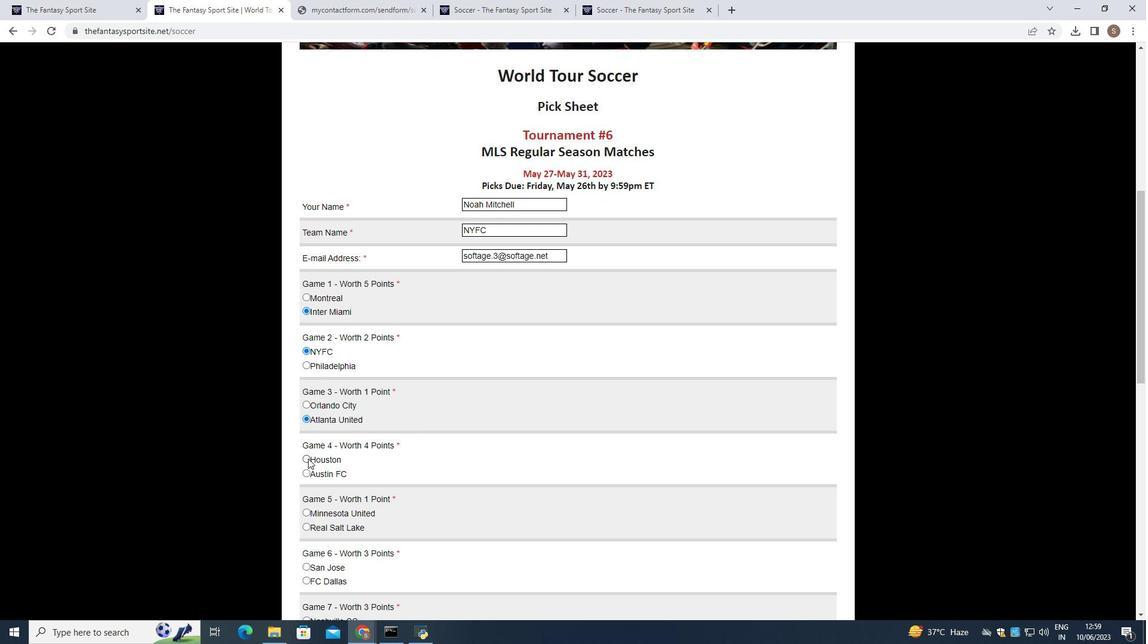 
Action: Mouse pressed left at (305, 460)
Screenshot: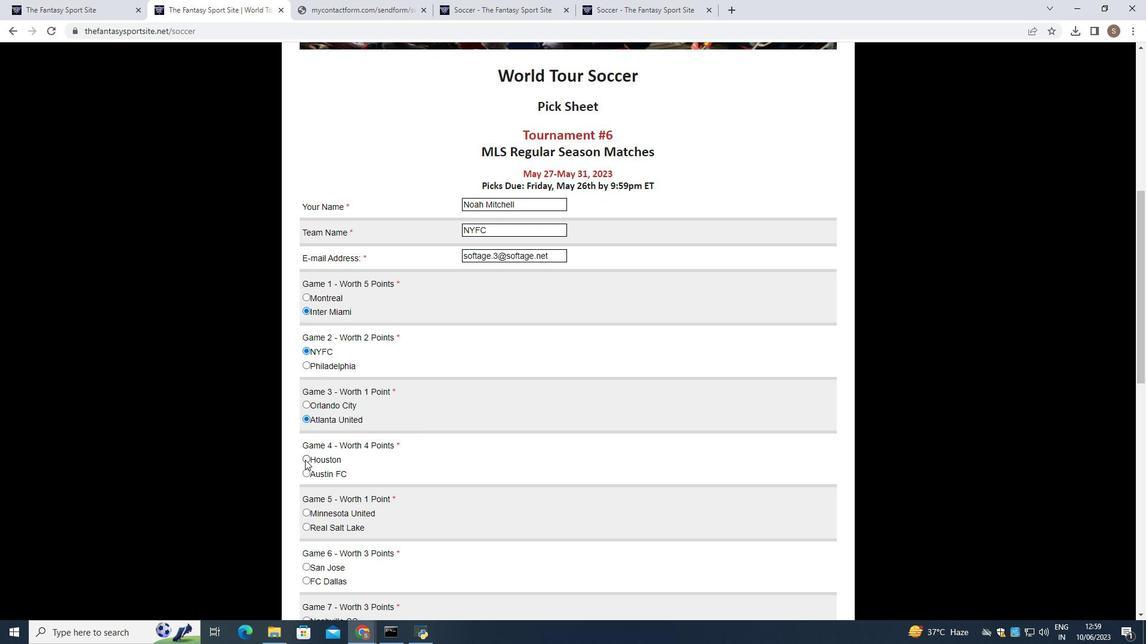 
Action: Mouse moved to (320, 463)
Screenshot: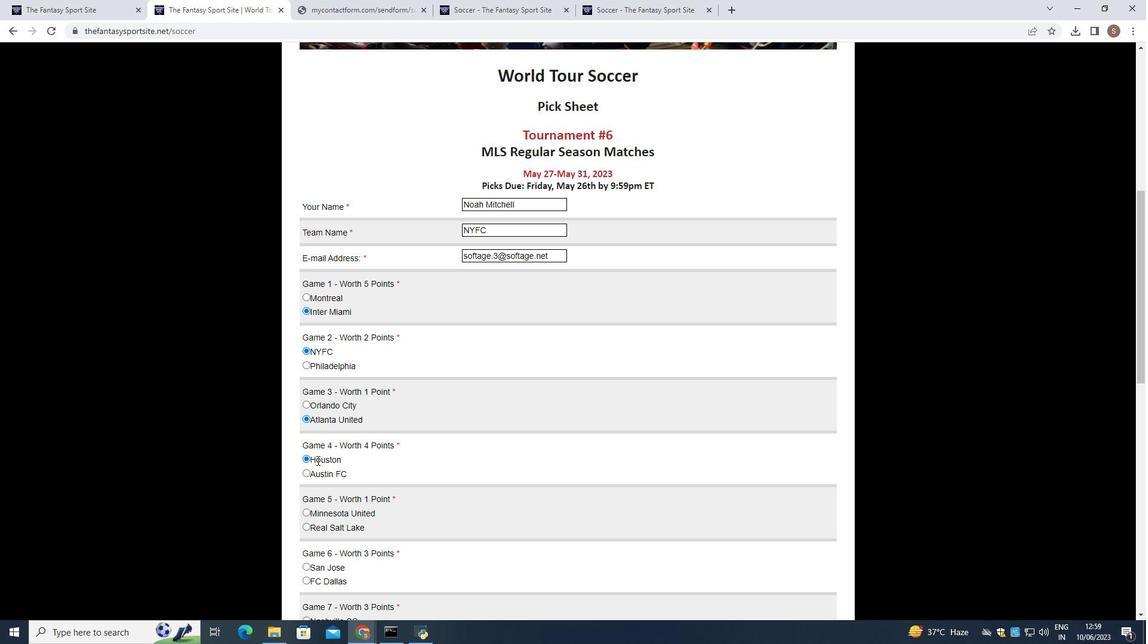 
Action: Mouse scrolled (320, 462) with delta (0, 0)
Screenshot: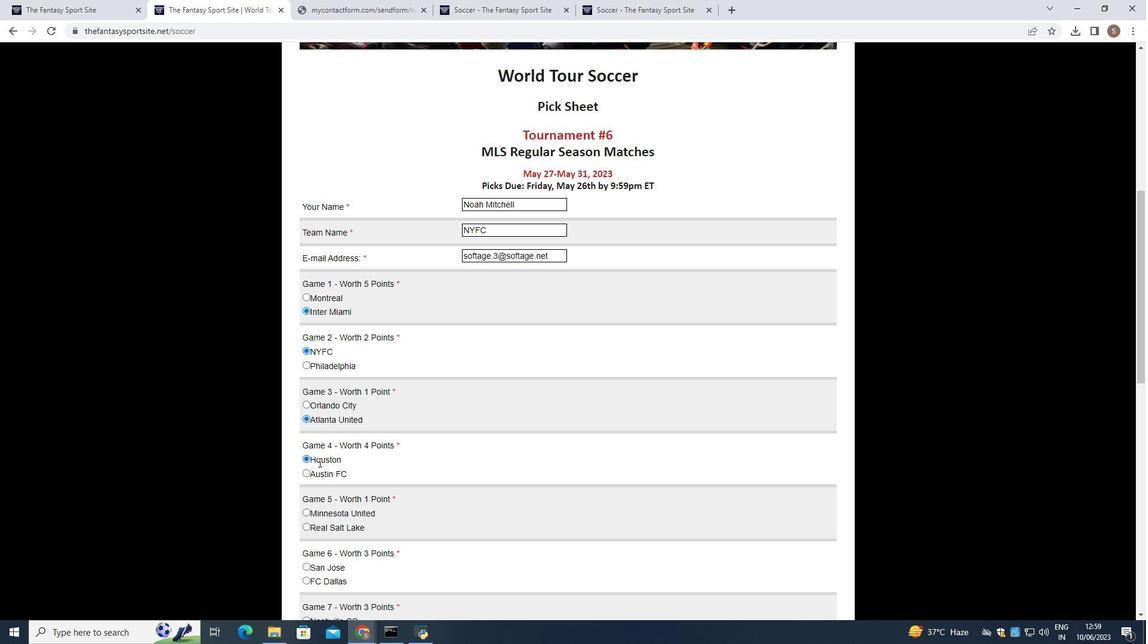 
Action: Mouse moved to (305, 454)
Screenshot: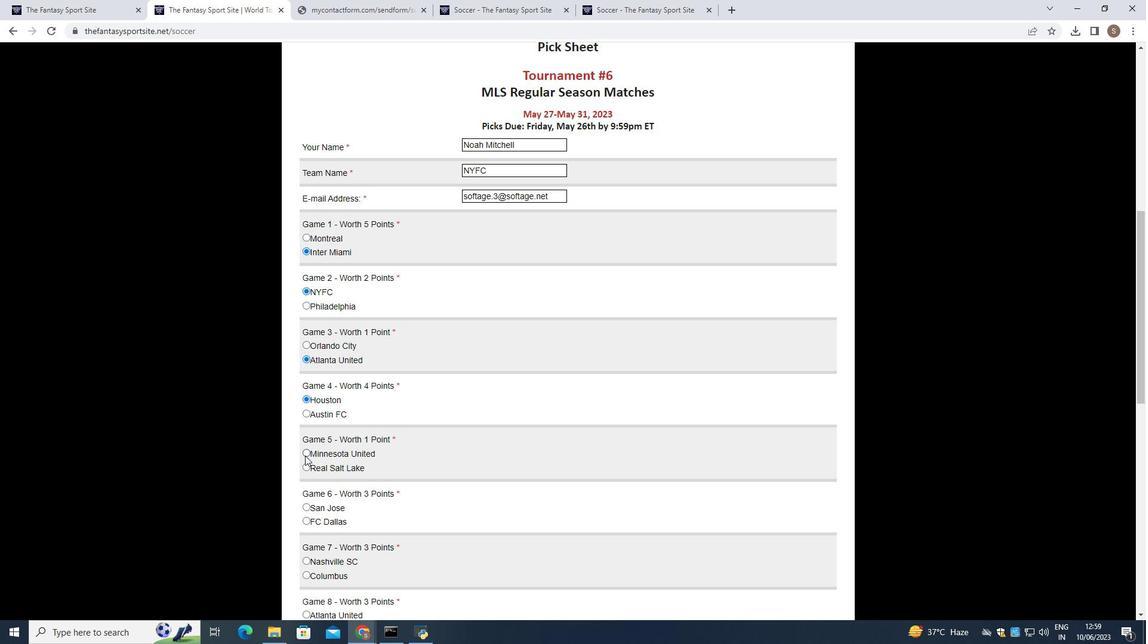 
Action: Mouse pressed left at (305, 454)
Screenshot: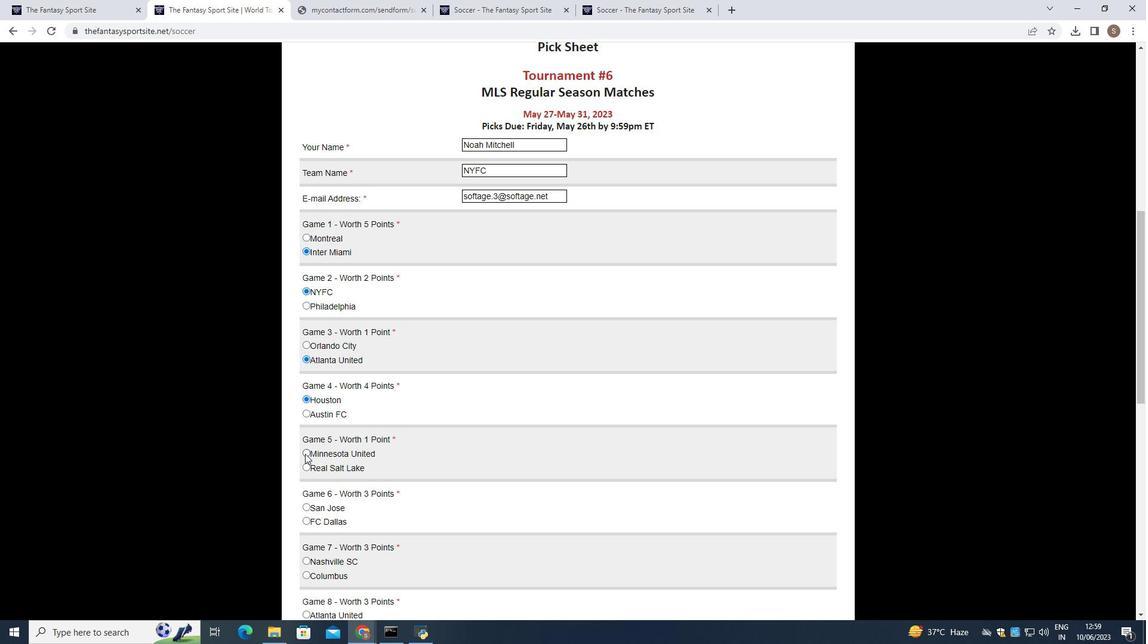 
Action: Mouse moved to (307, 455)
Screenshot: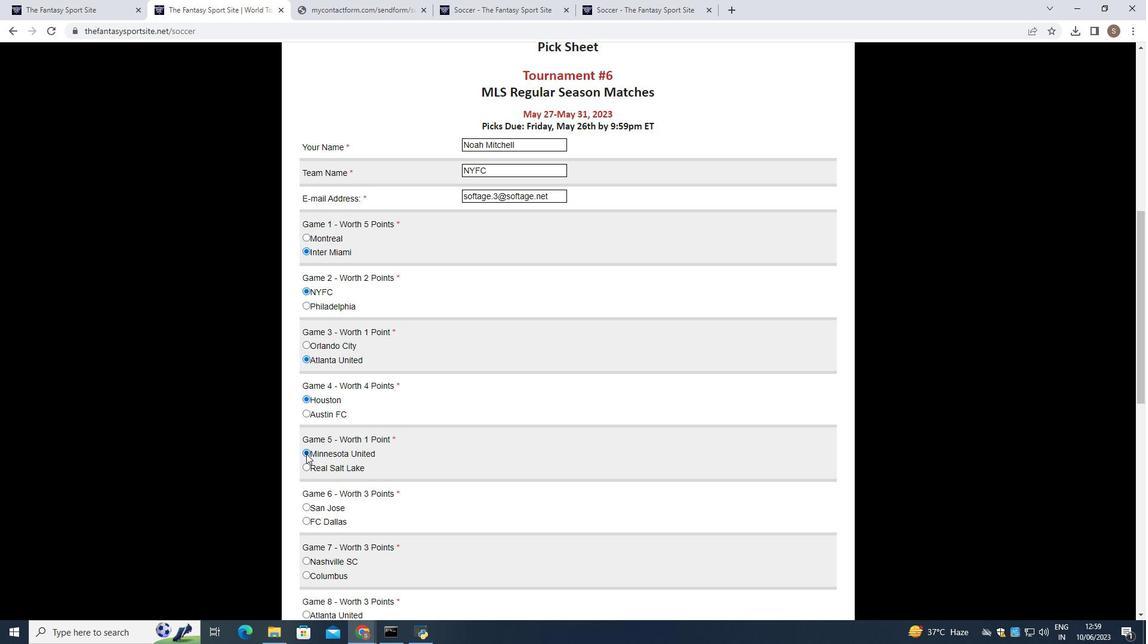 
Action: Mouse scrolled (307, 455) with delta (0, 0)
Screenshot: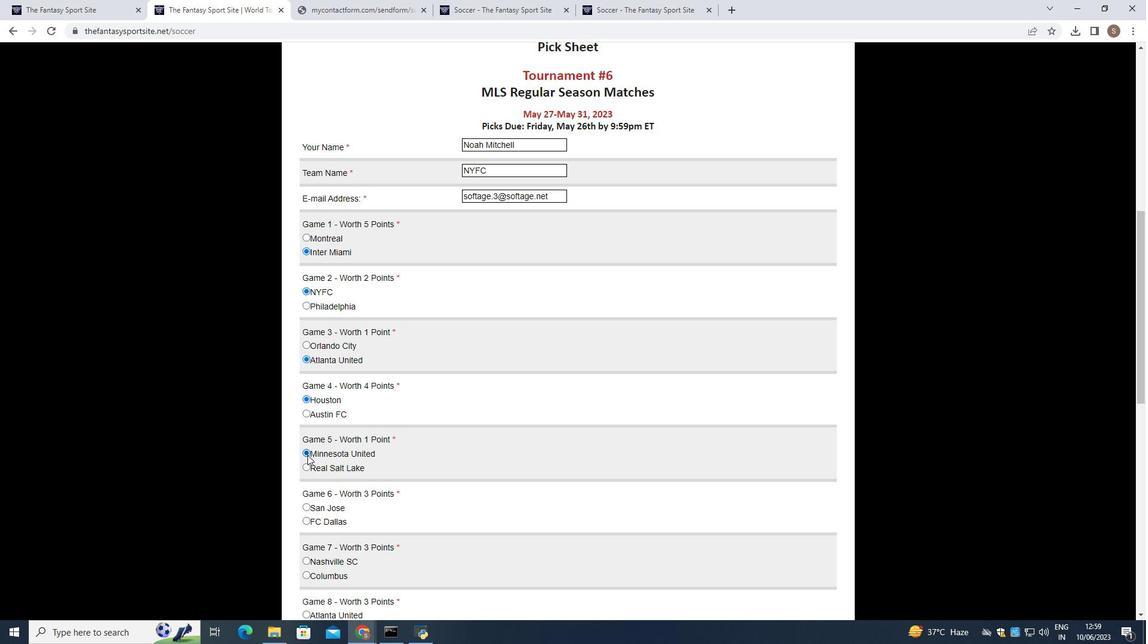 
Action: Mouse moved to (308, 459)
Screenshot: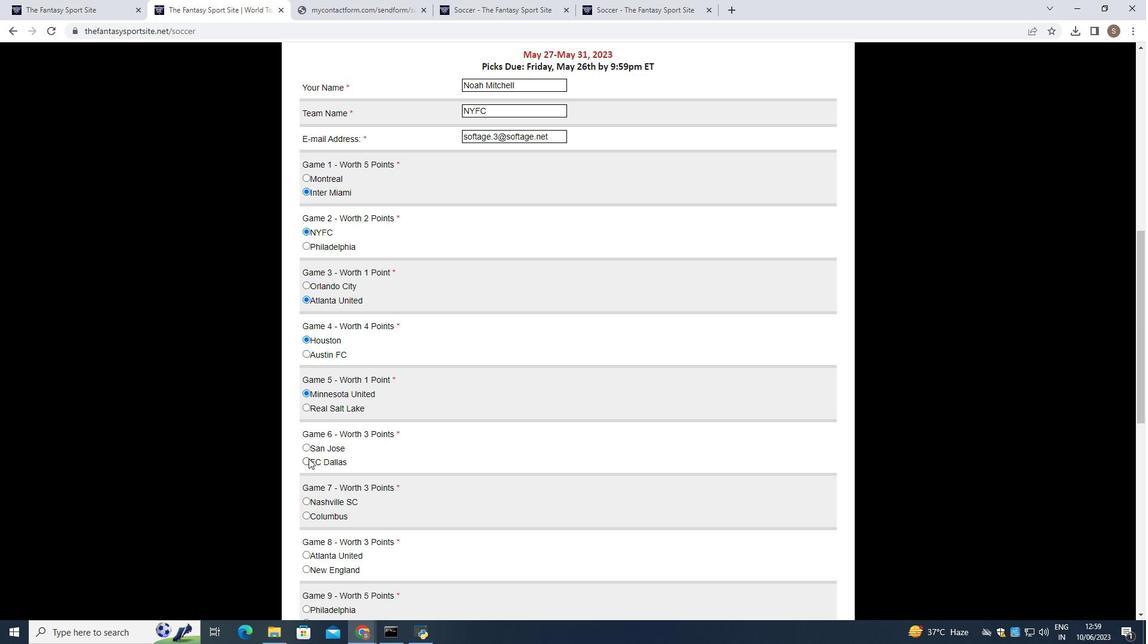
Action: Mouse pressed left at (308, 459)
Screenshot: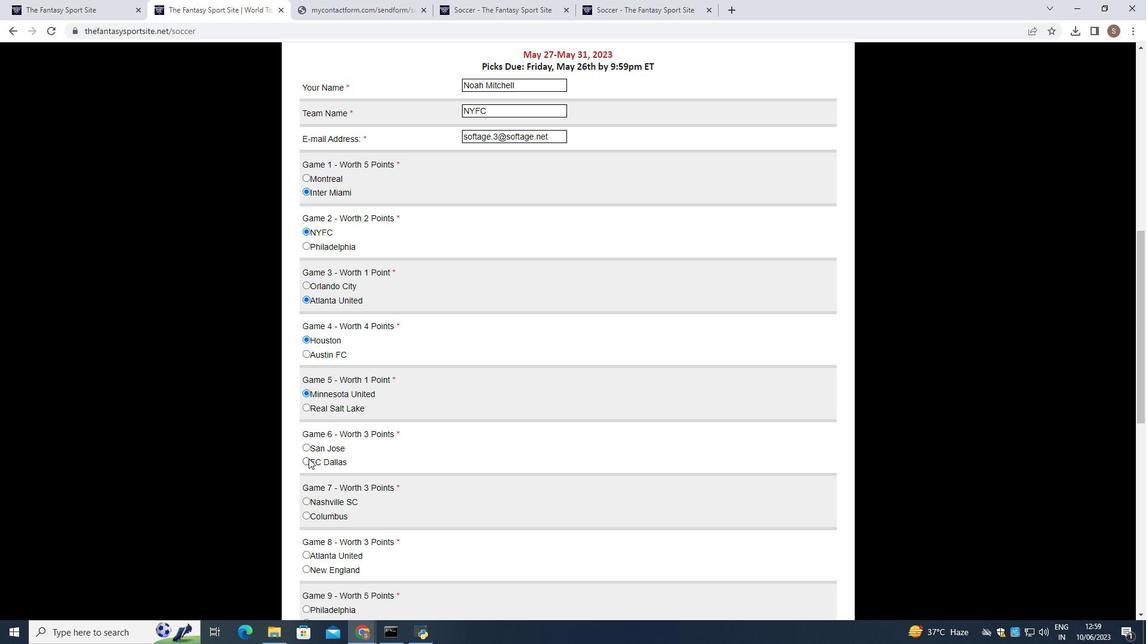
Action: Mouse moved to (315, 465)
Screenshot: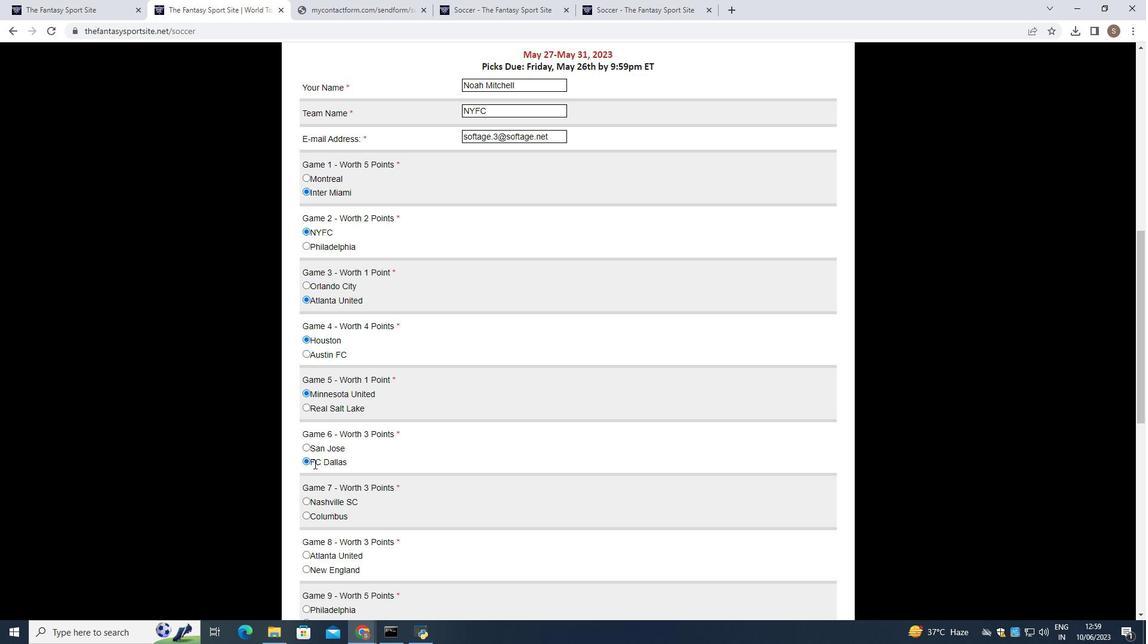
Action: Mouse scrolled (315, 464) with delta (0, 0)
Screenshot: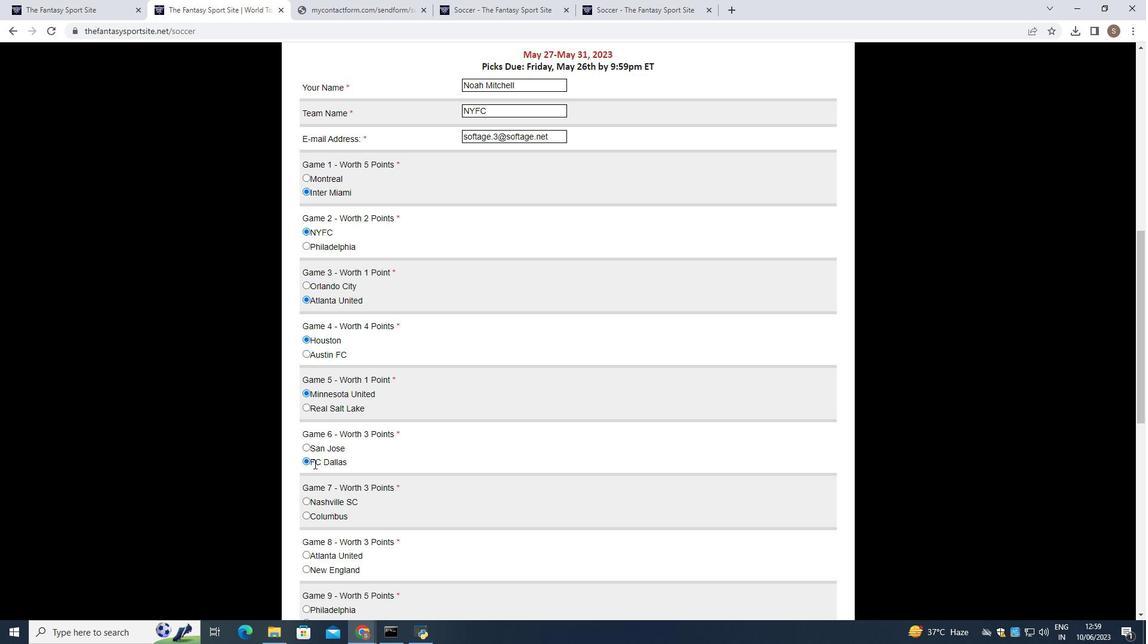 
Action: Mouse moved to (306, 443)
Screenshot: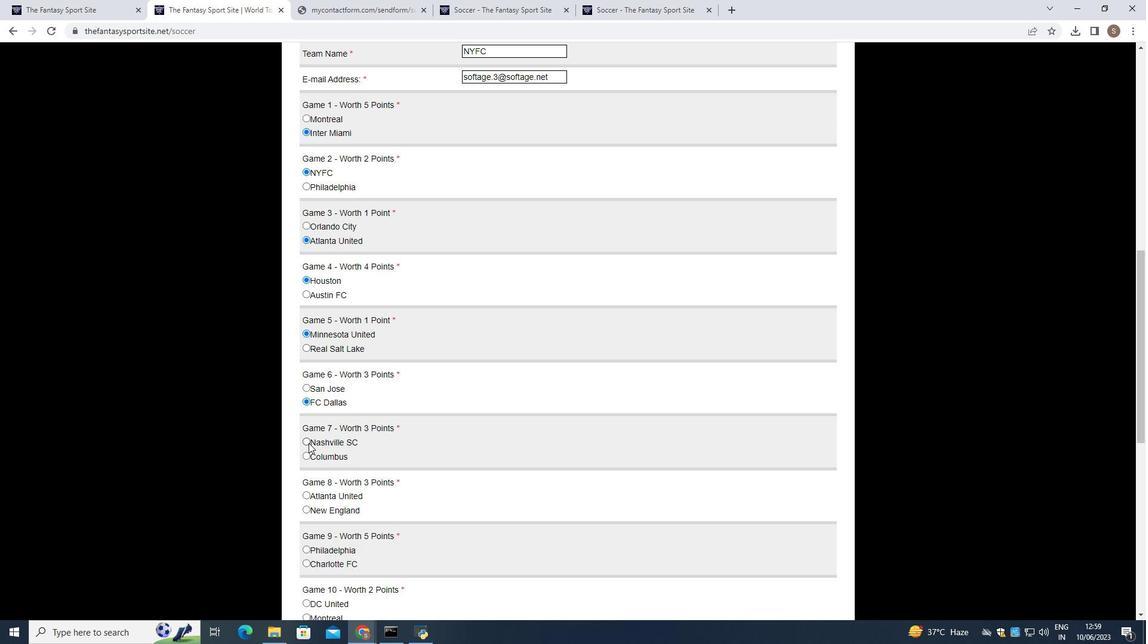 
Action: Mouse pressed left at (306, 443)
Screenshot: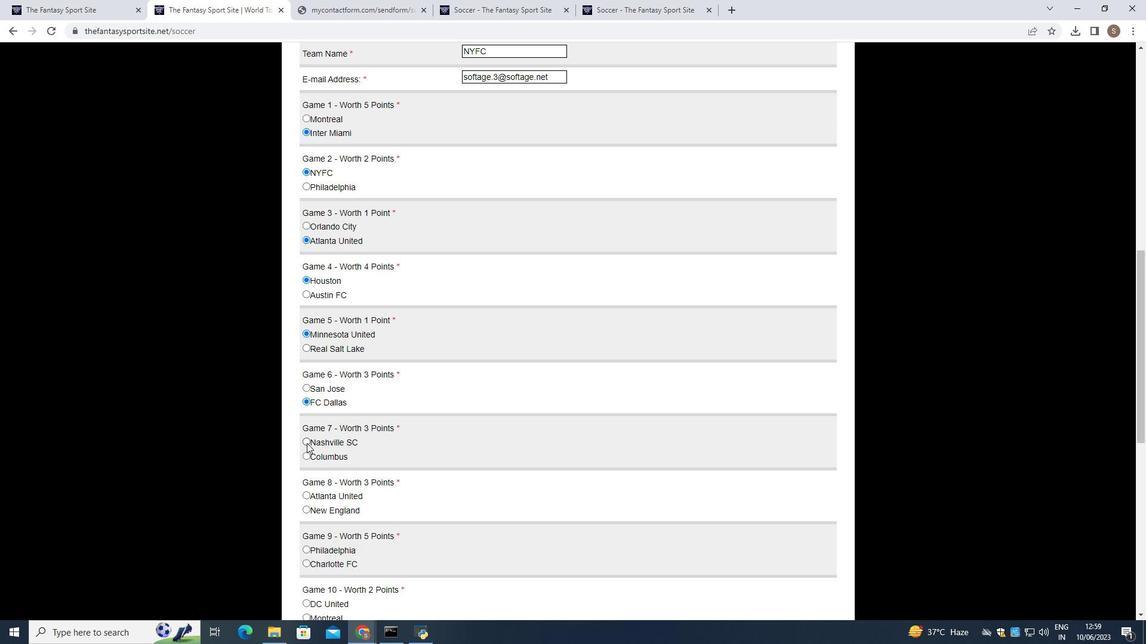 
Action: Mouse moved to (311, 449)
Screenshot: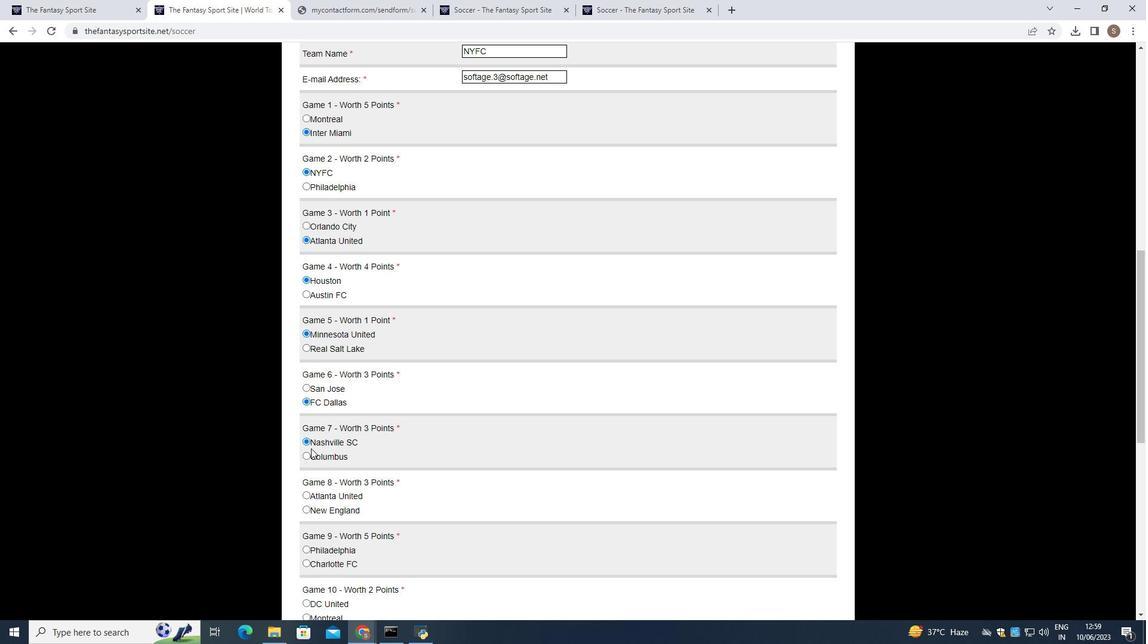
Action: Mouse scrolled (311, 449) with delta (0, 0)
Screenshot: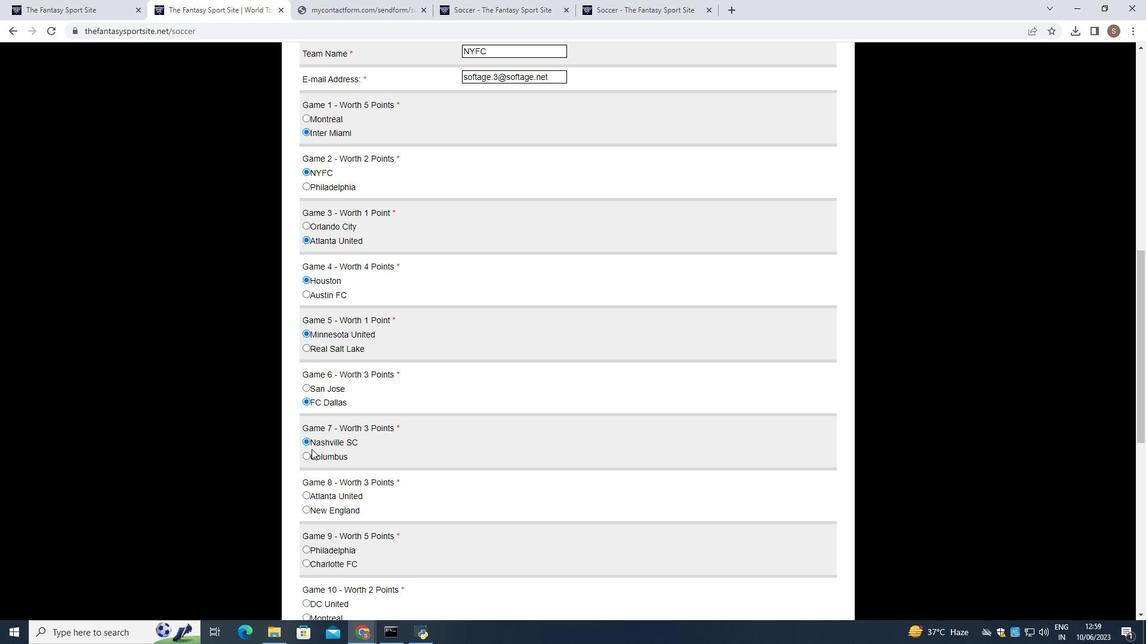 
Action: Mouse moved to (305, 449)
Screenshot: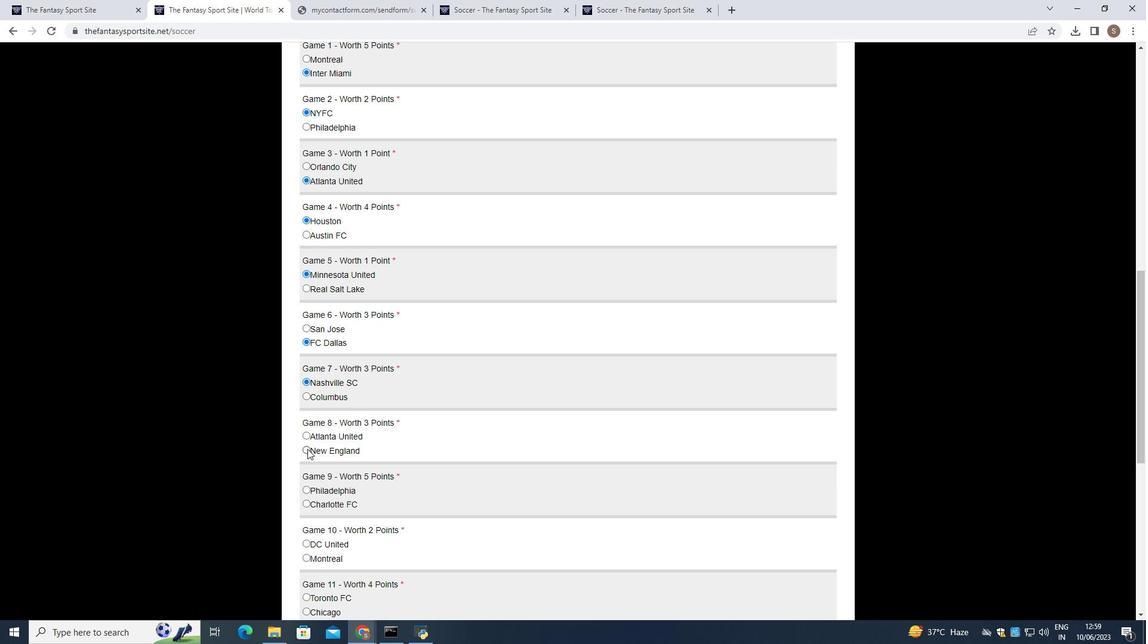 
Action: Mouse pressed left at (305, 449)
Screenshot: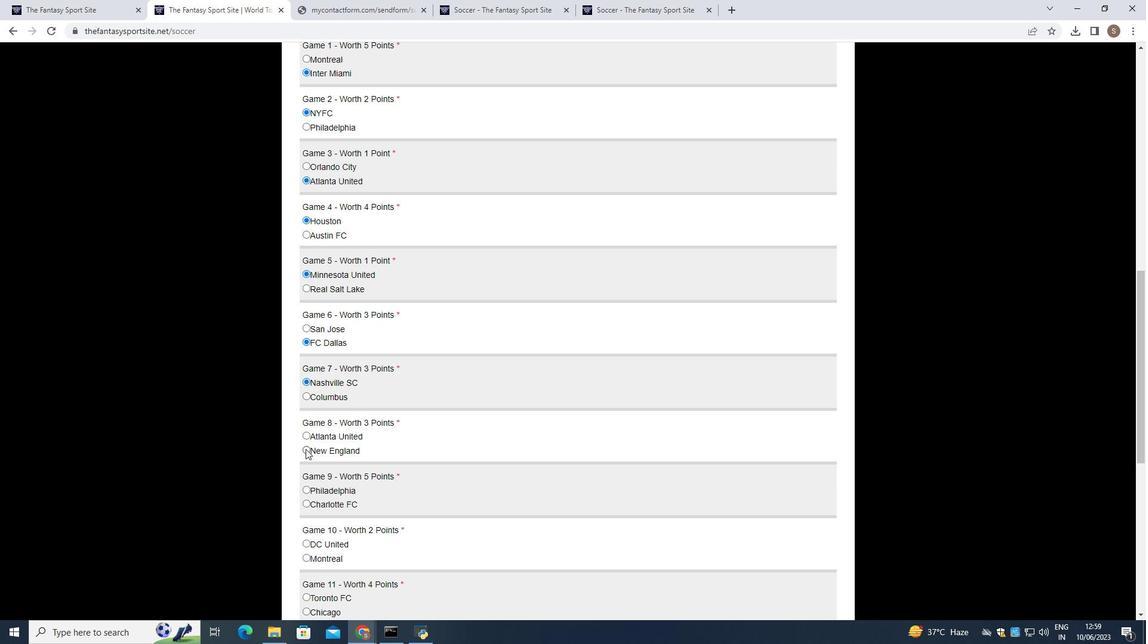 
Action: Mouse moved to (305, 449)
Screenshot: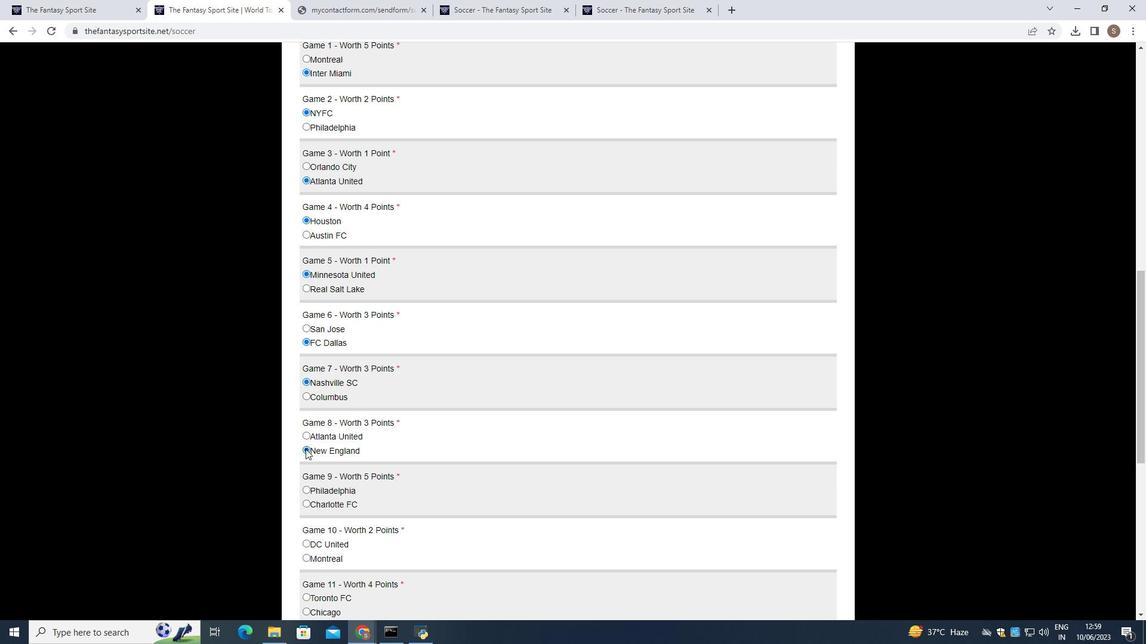 
Action: Mouse scrolled (305, 448) with delta (0, 0)
Screenshot: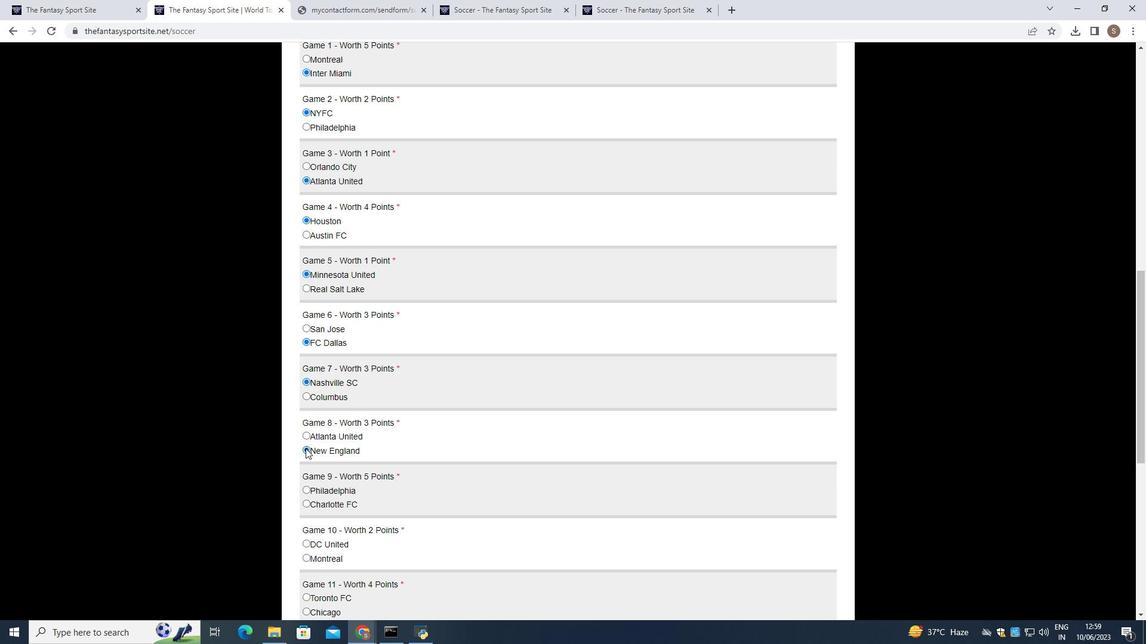 
Action: Mouse moved to (305, 431)
Screenshot: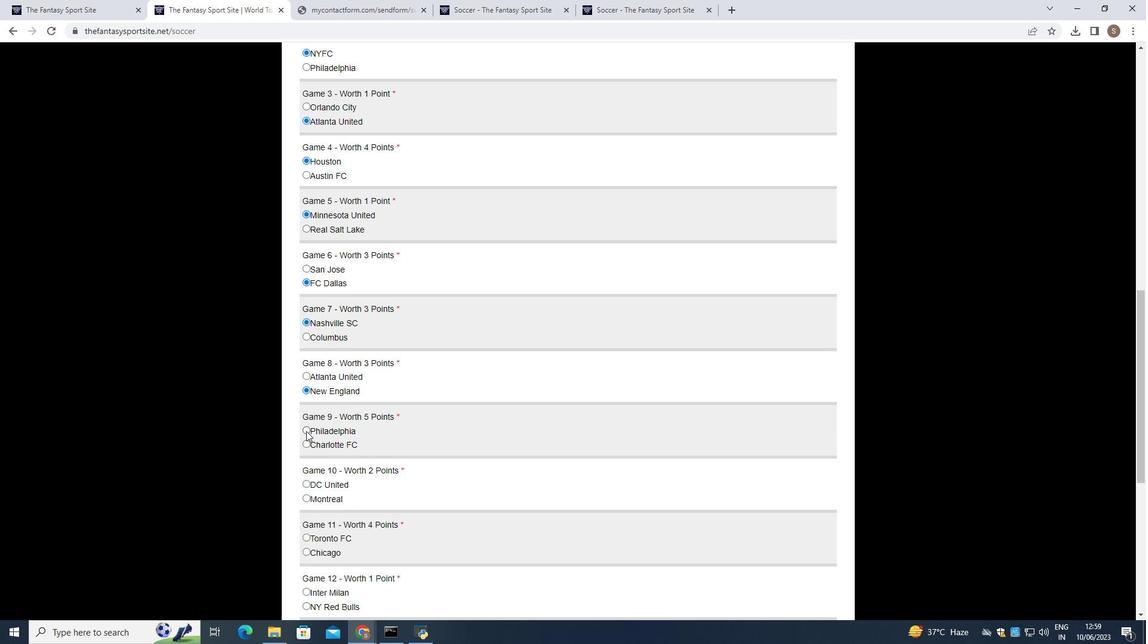 
Action: Mouse pressed left at (305, 431)
Screenshot: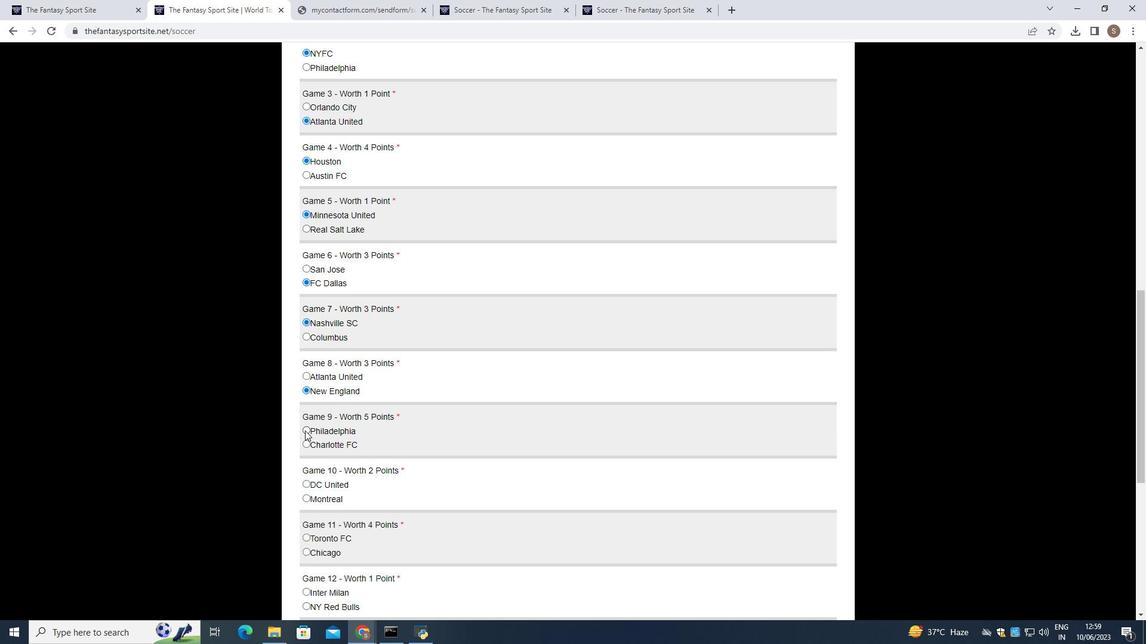 
Action: Mouse moved to (304, 432)
Screenshot: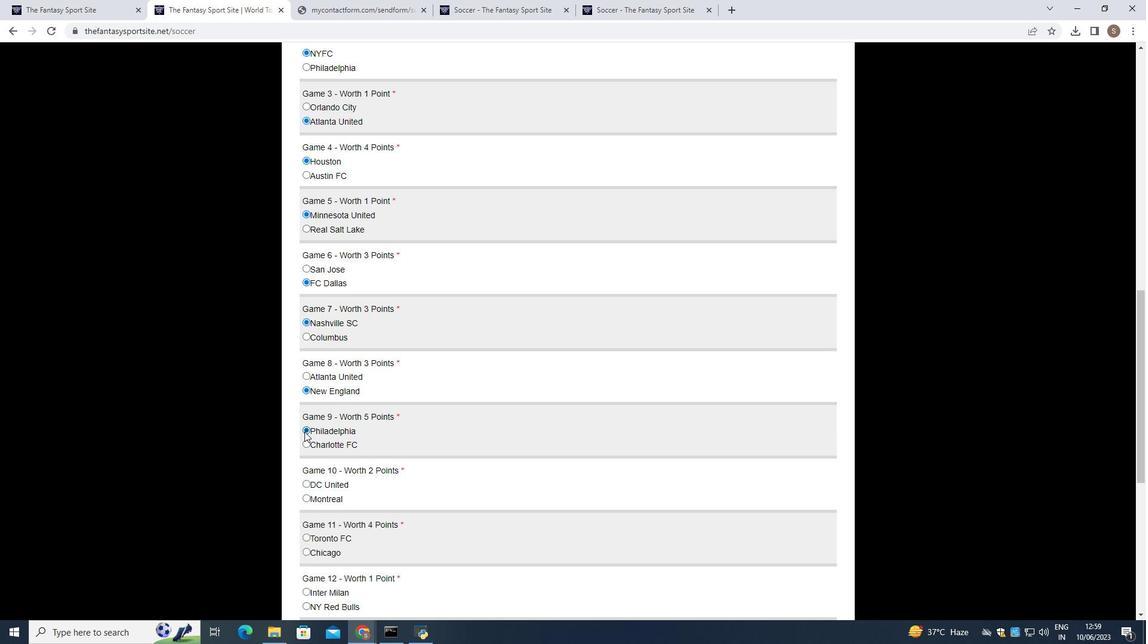 
Action: Mouse scrolled (304, 432) with delta (0, 0)
Screenshot: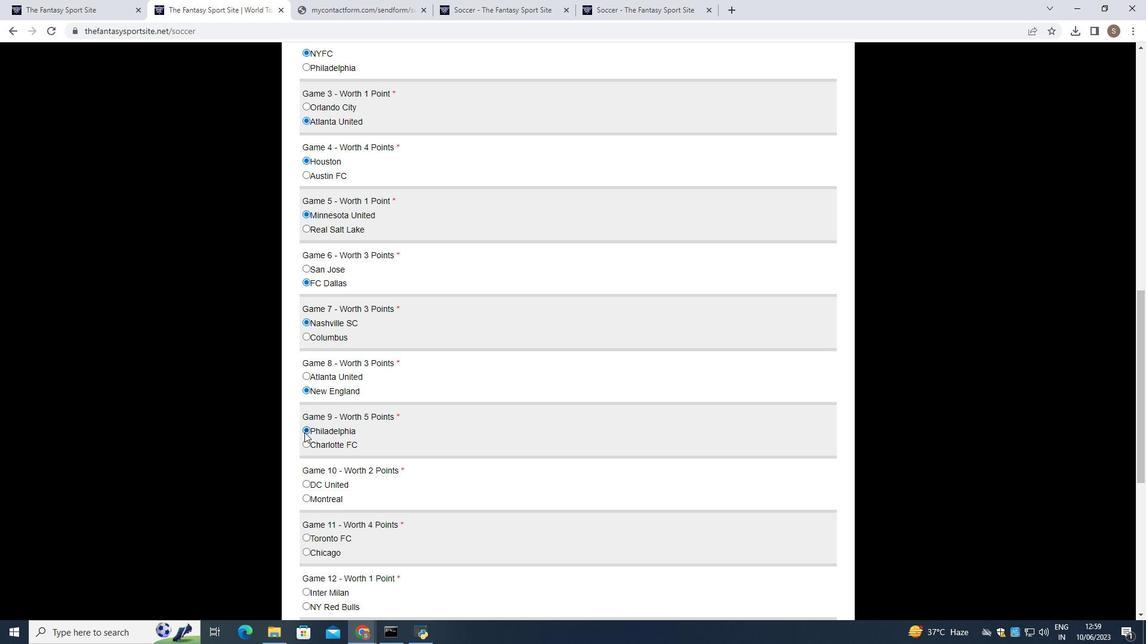 
Action: Mouse moved to (308, 425)
Screenshot: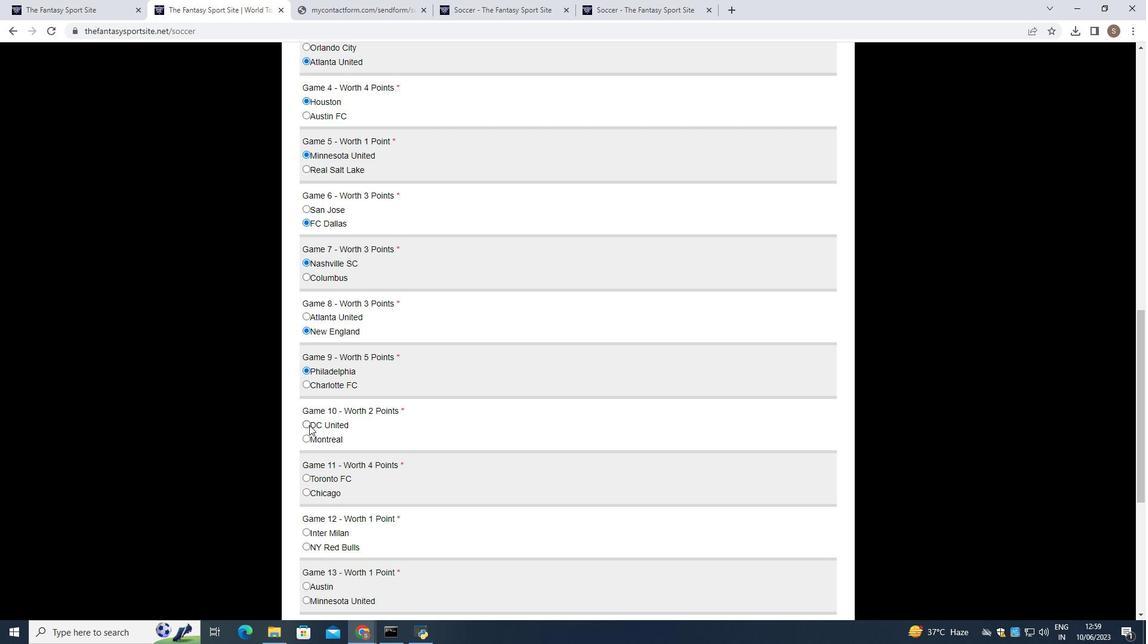 
Action: Mouse pressed left at (308, 425)
Screenshot: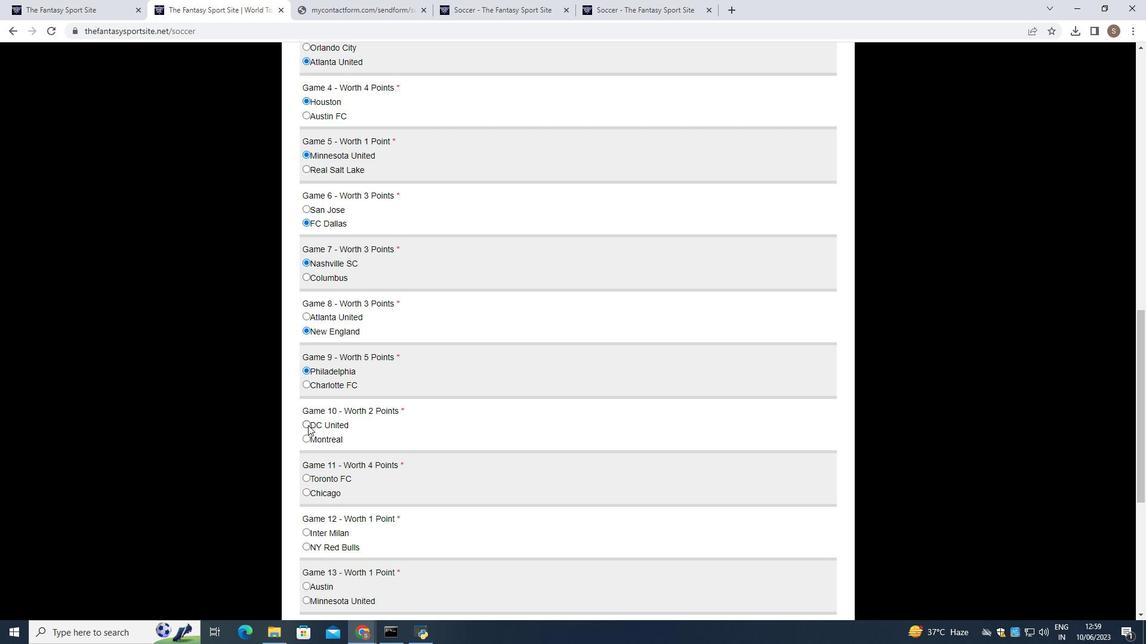 
Action: Mouse moved to (305, 477)
Screenshot: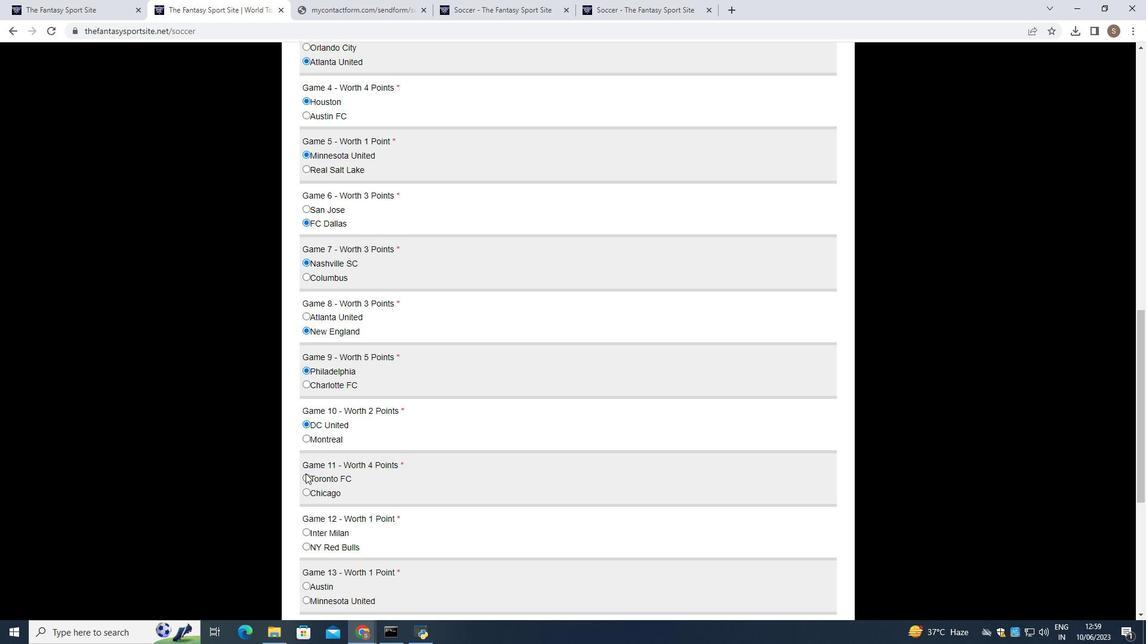 
Action: Mouse pressed left at (305, 477)
Screenshot: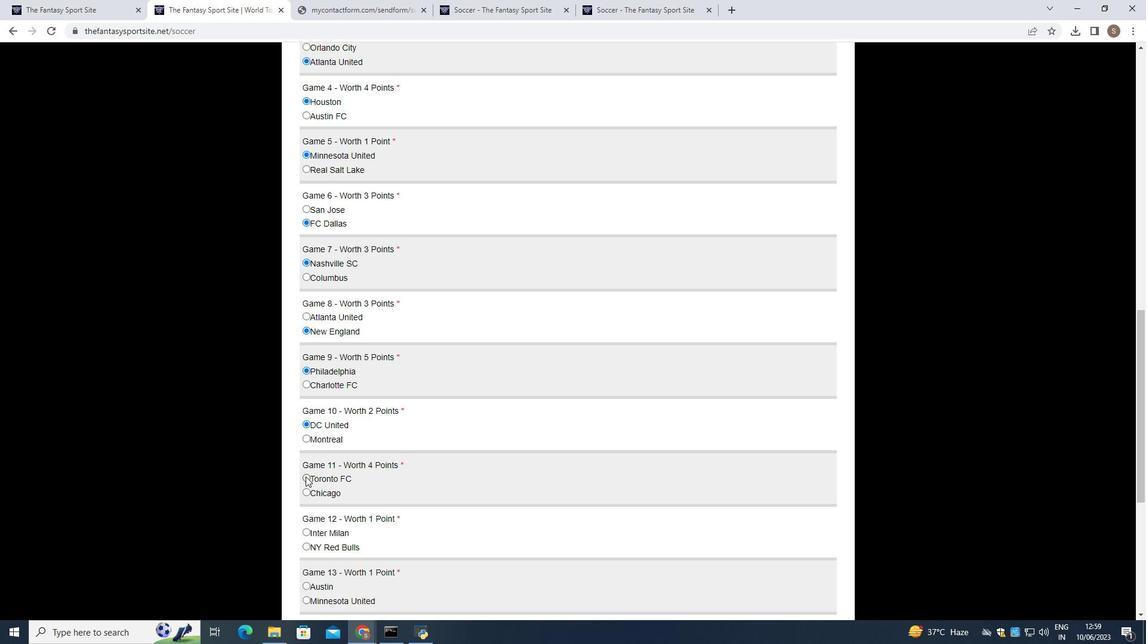 
Action: Mouse scrolled (305, 476) with delta (0, 0)
Screenshot: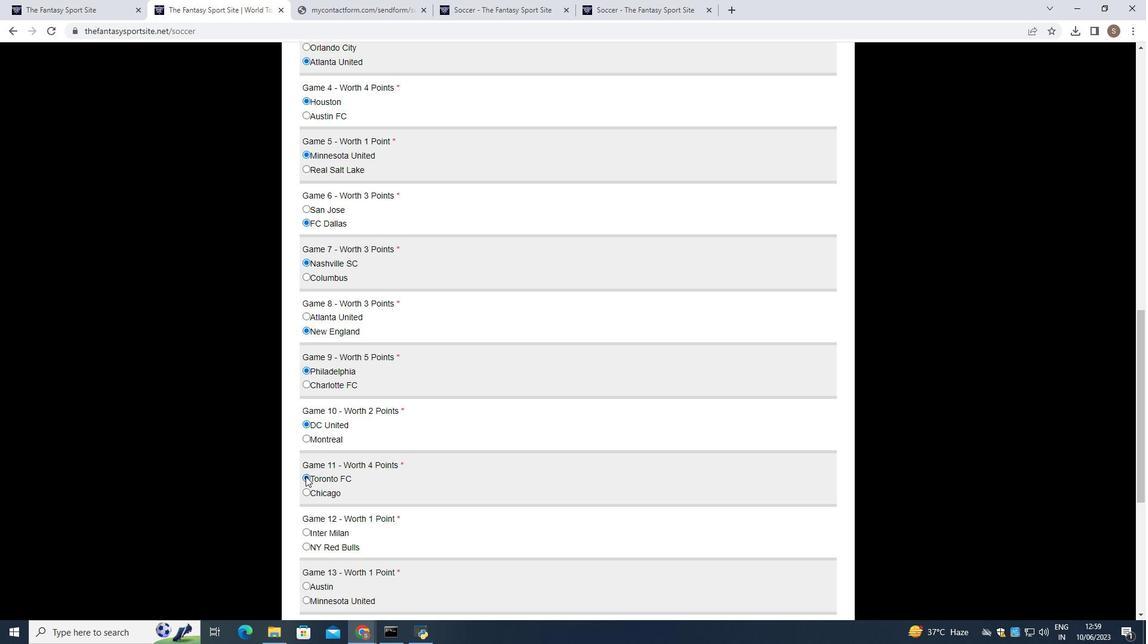 
Action: Mouse moved to (306, 471)
Screenshot: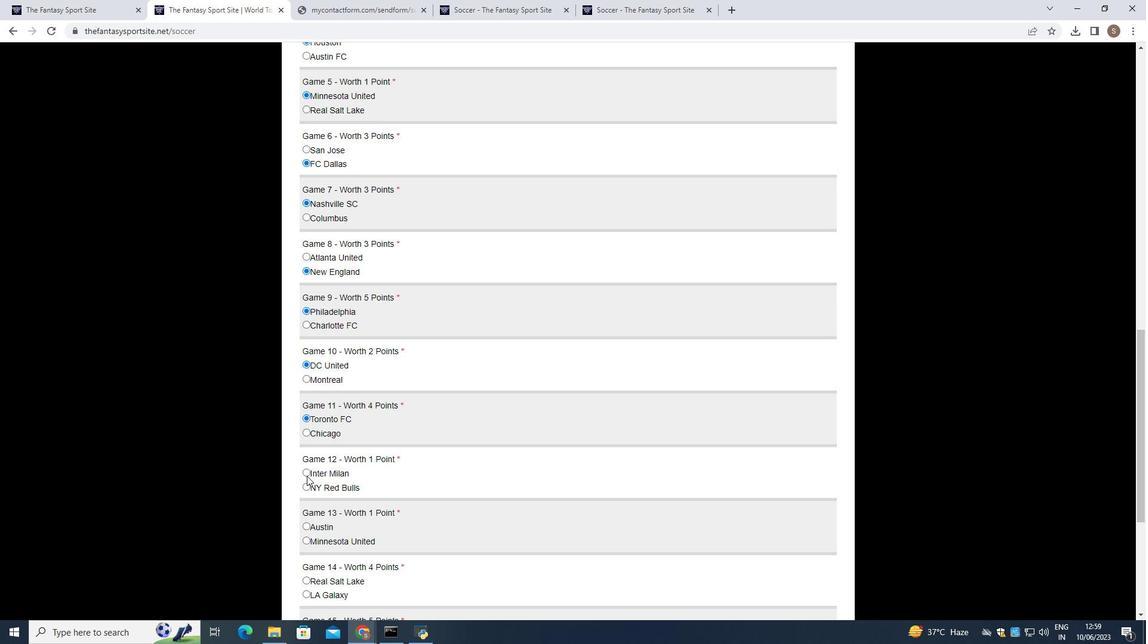 
Action: Mouse pressed left at (306, 471)
Screenshot: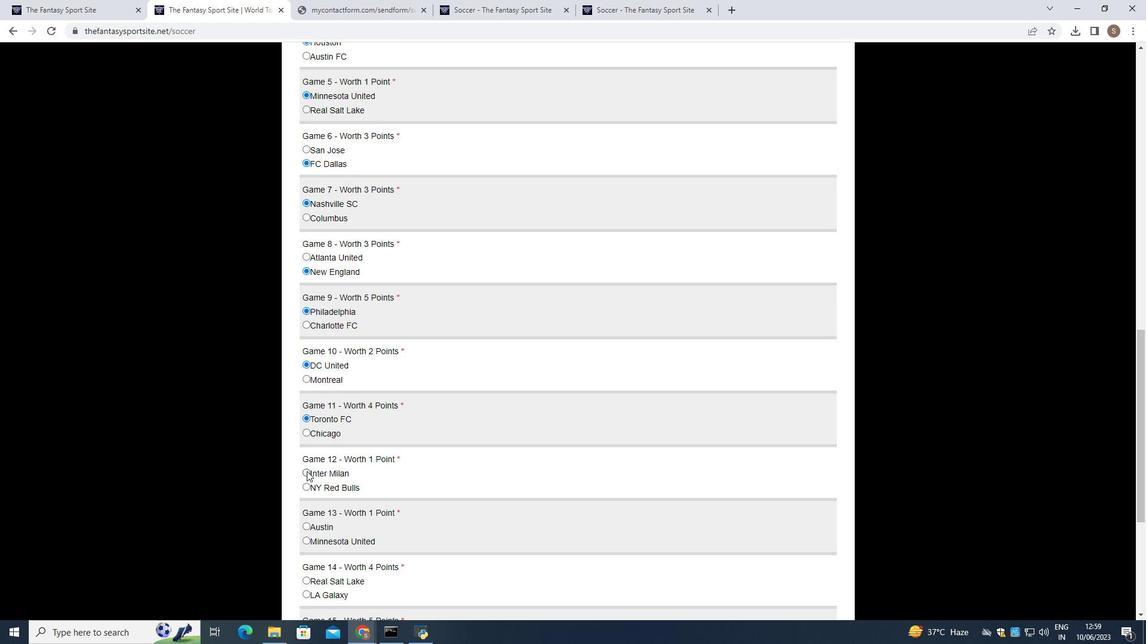 
Action: Mouse scrolled (306, 471) with delta (0, 0)
Screenshot: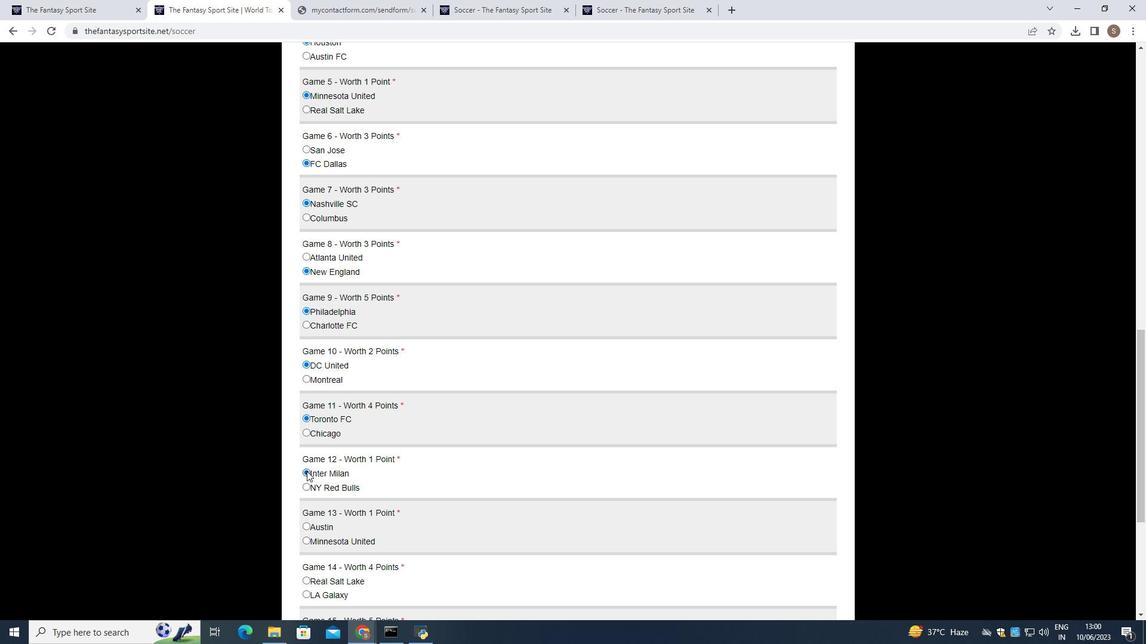 
Action: Mouse moved to (307, 481)
Screenshot: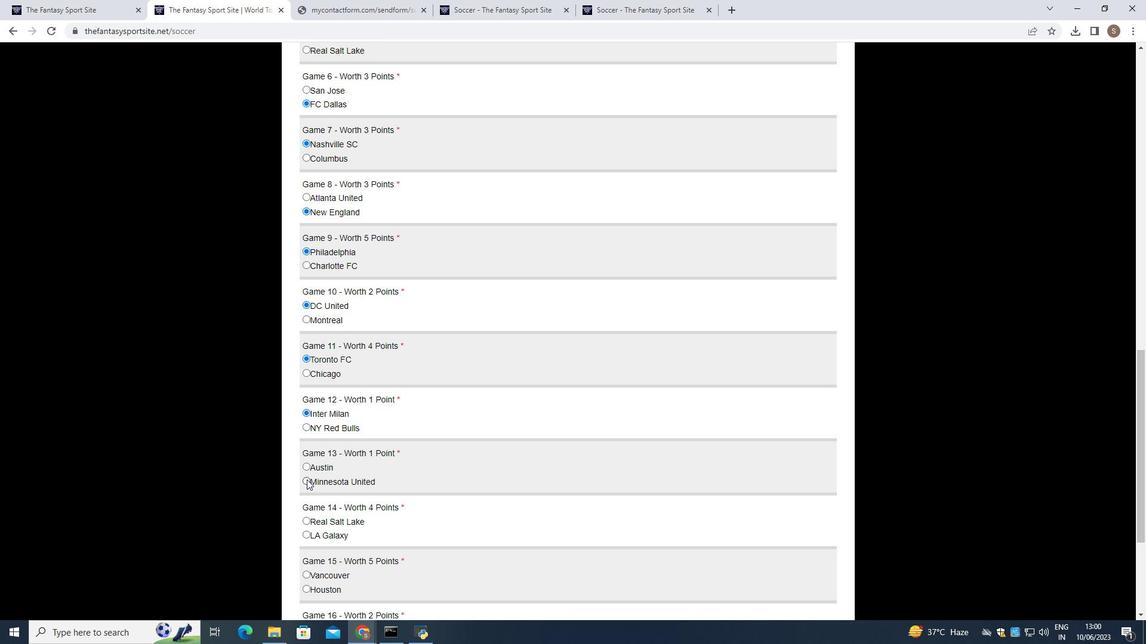 
Action: Mouse pressed left at (307, 481)
Screenshot: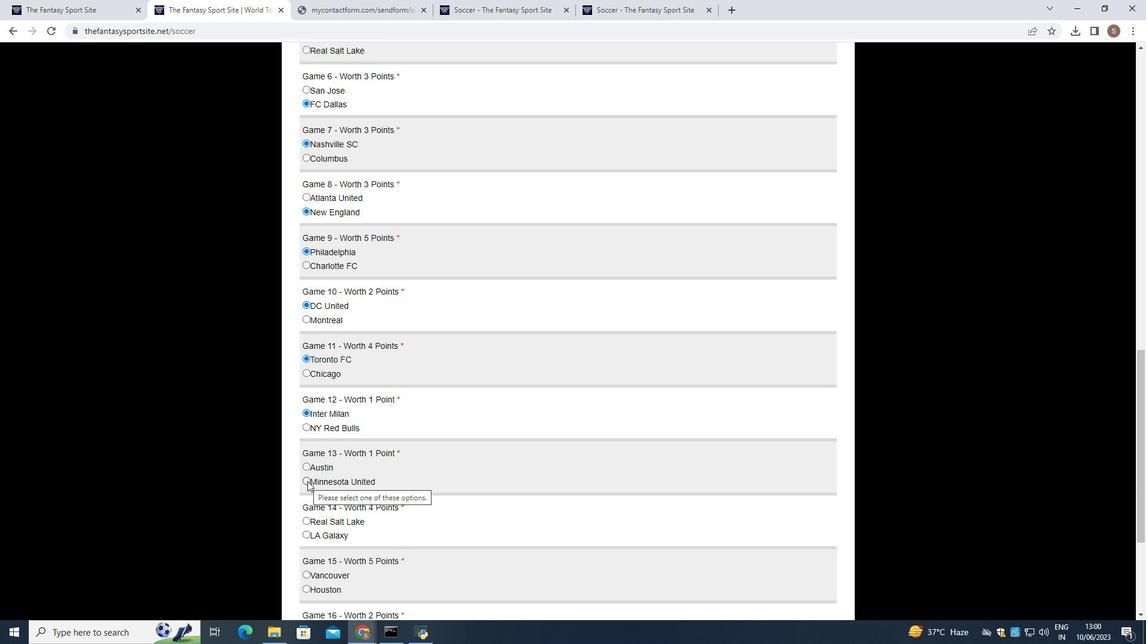 
Action: Mouse moved to (309, 480)
Screenshot: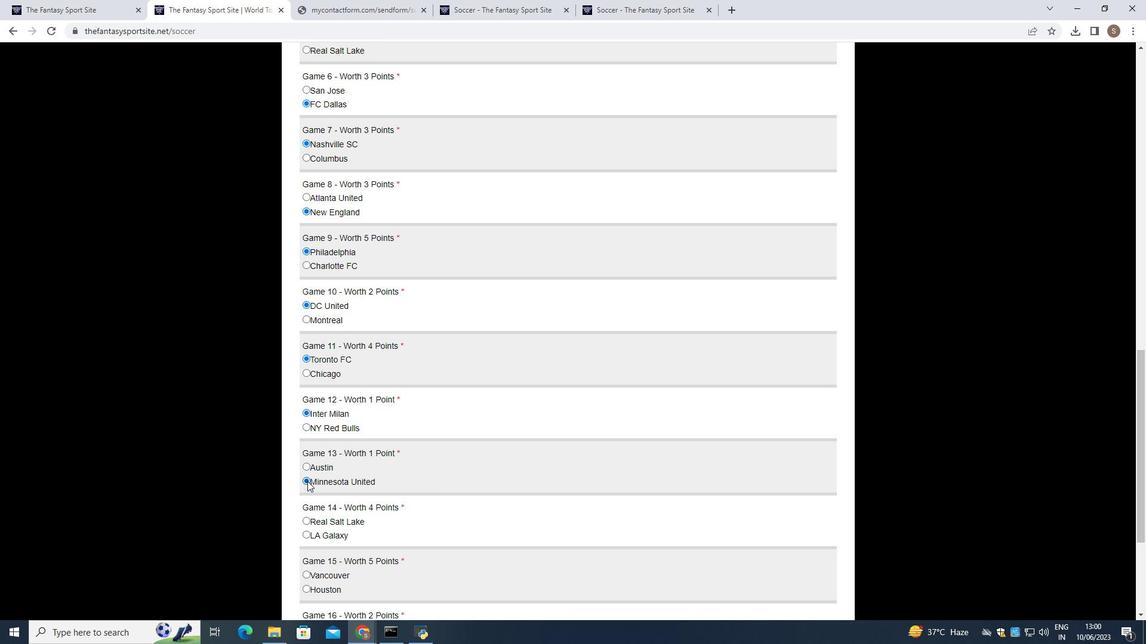 
Action: Mouse scrolled (309, 480) with delta (0, 0)
Screenshot: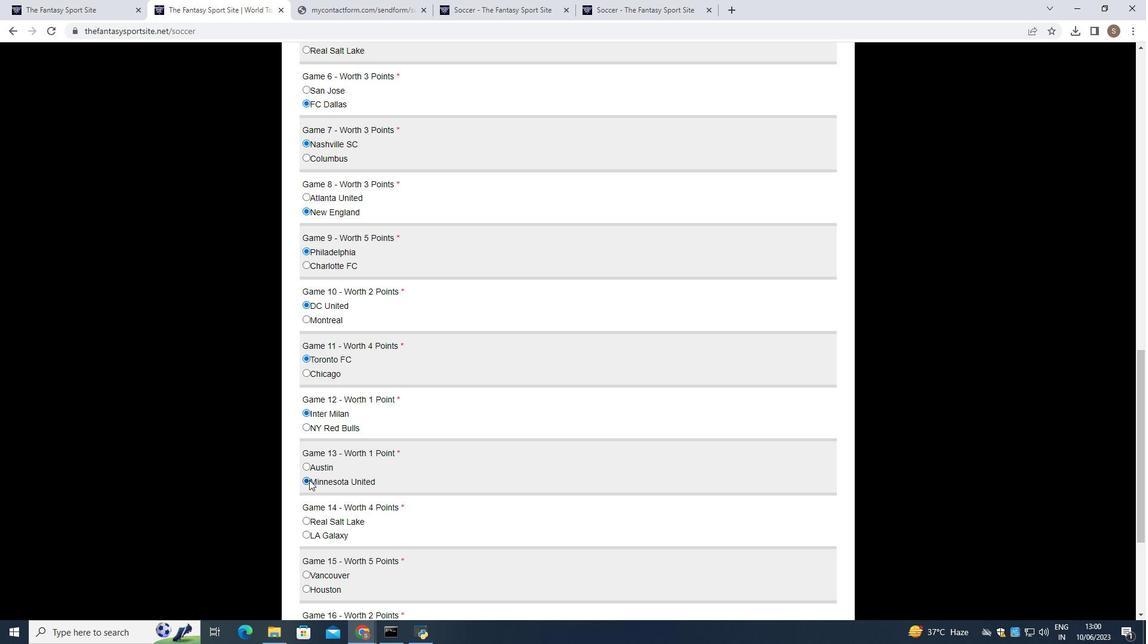 
Action: Mouse moved to (305, 463)
Screenshot: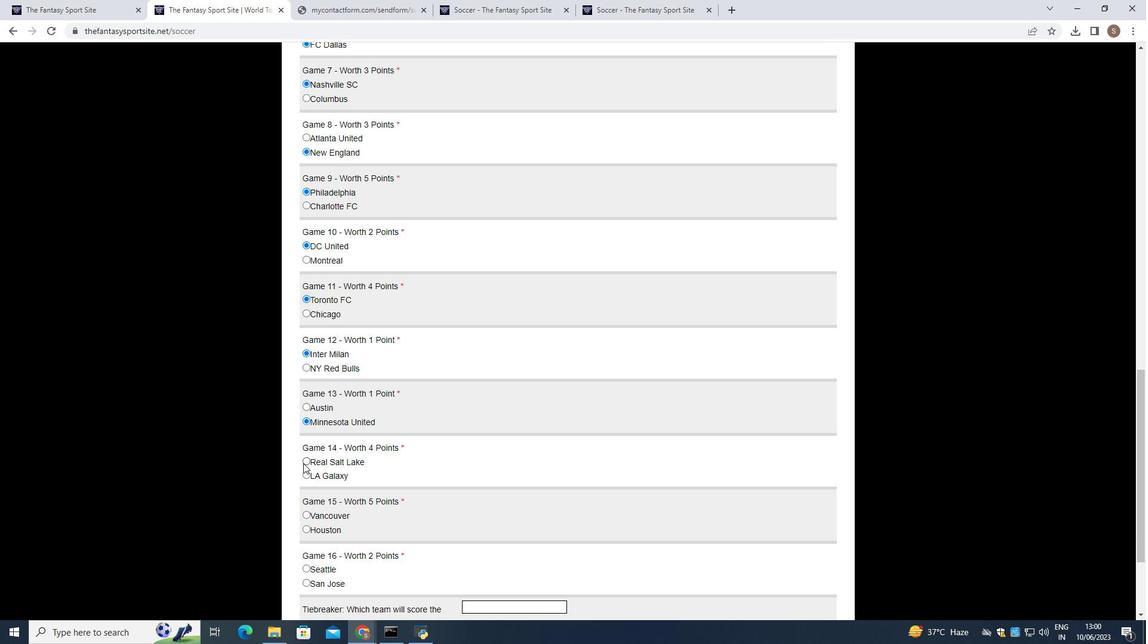 
Action: Mouse pressed left at (305, 463)
Screenshot: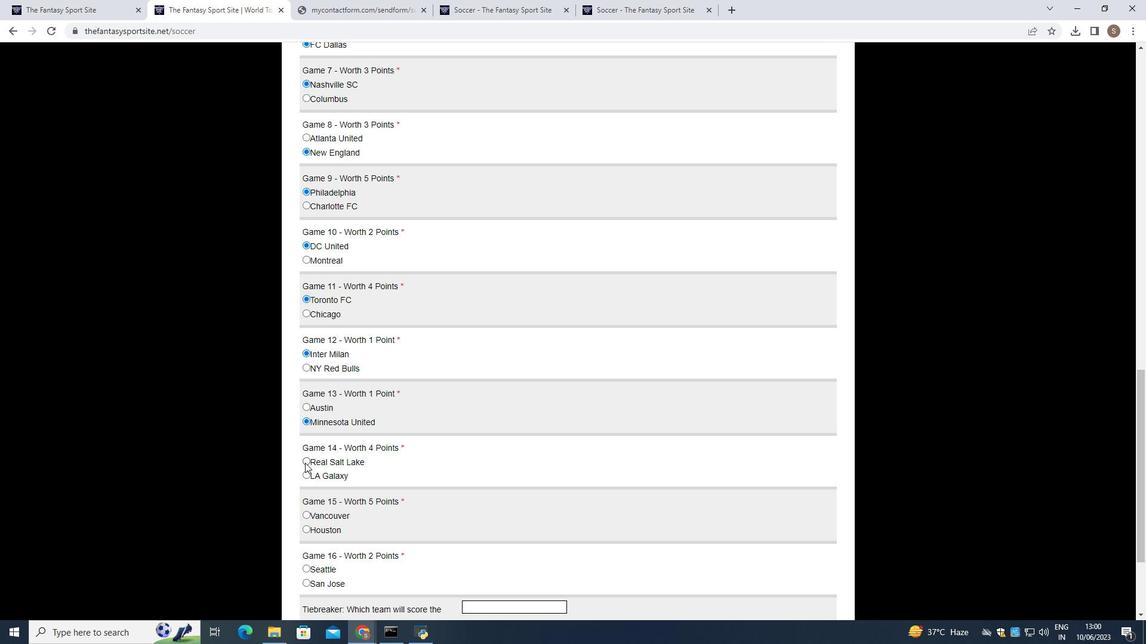 
Action: Mouse scrolled (305, 462) with delta (0, 0)
Screenshot: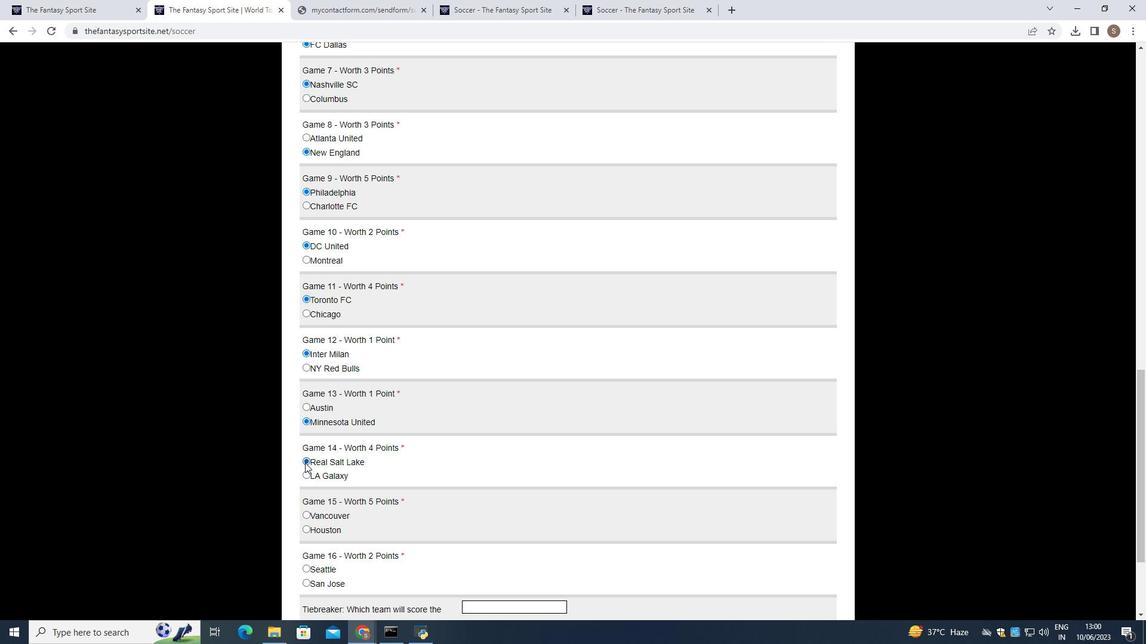 
Action: Mouse moved to (308, 456)
Screenshot: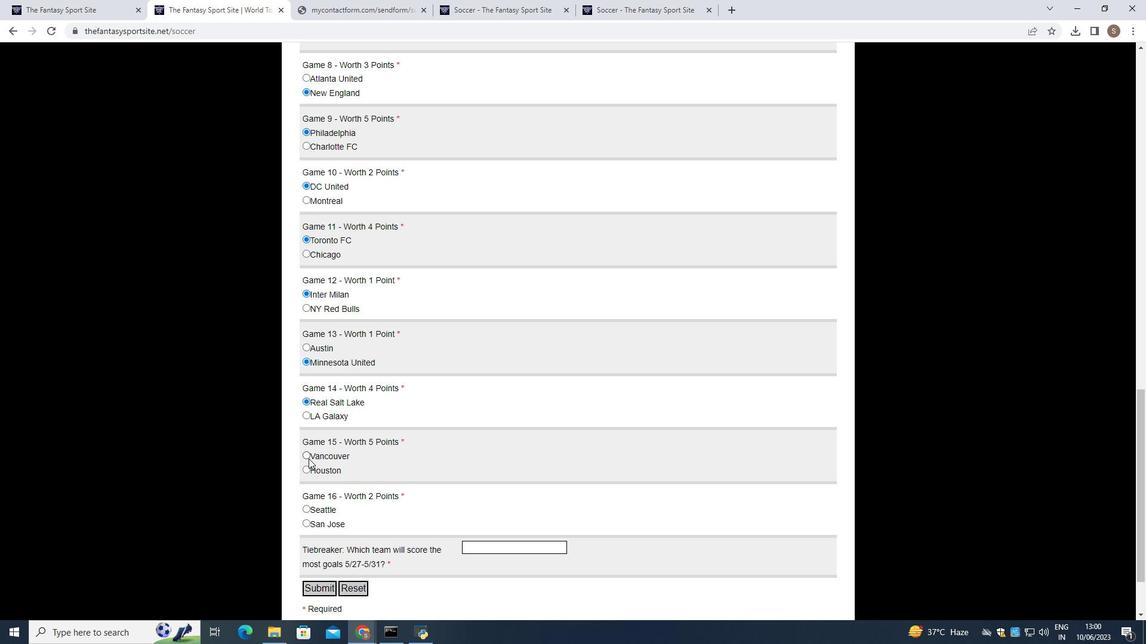 
Action: Mouse pressed left at (308, 456)
Screenshot: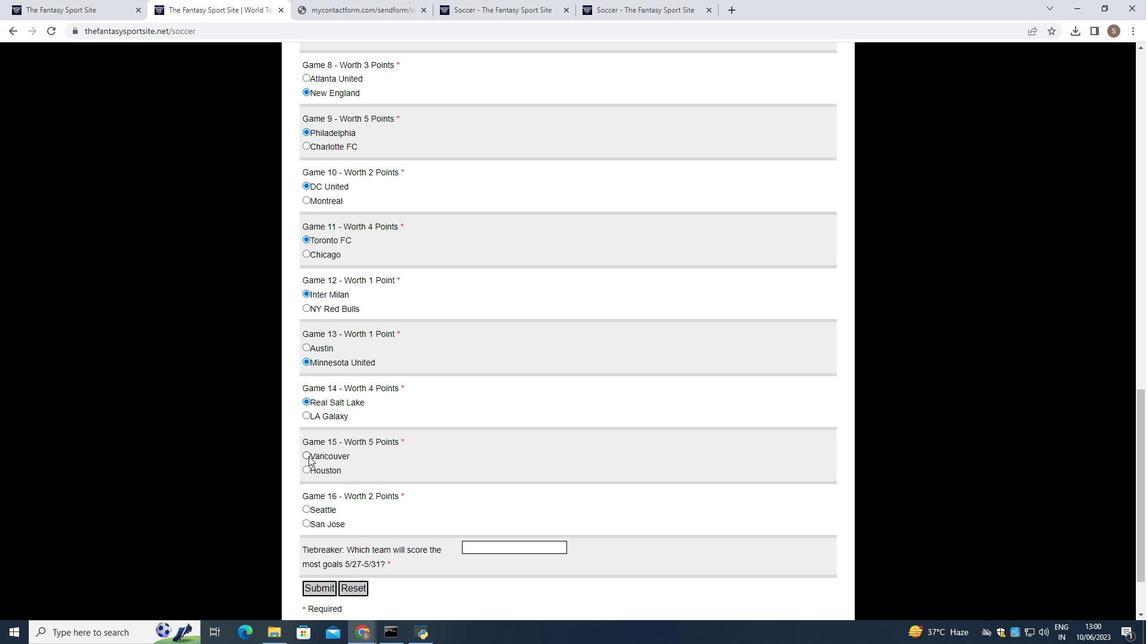 
Action: Mouse scrolled (308, 456) with delta (0, 0)
Screenshot: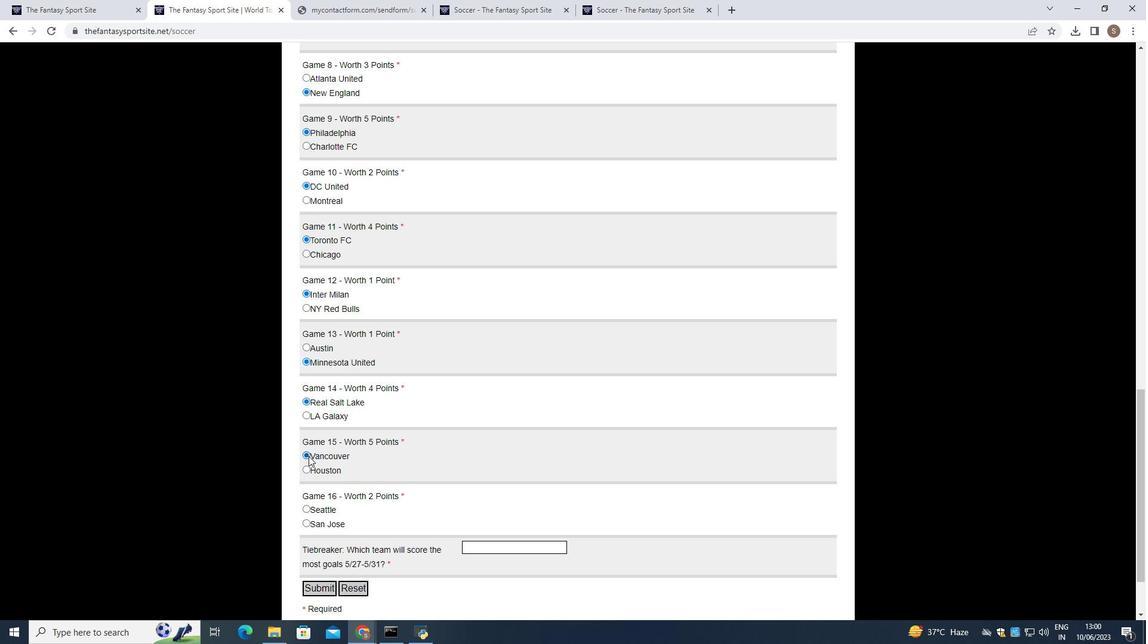 
Action: Mouse moved to (303, 463)
Screenshot: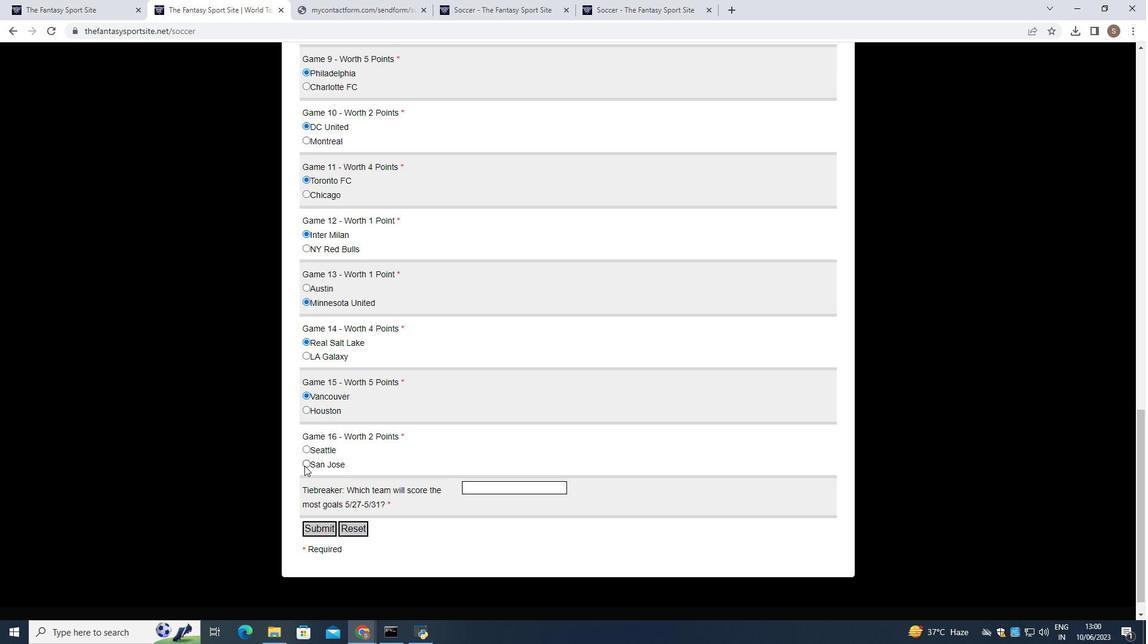 
Action: Mouse pressed left at (303, 463)
Screenshot: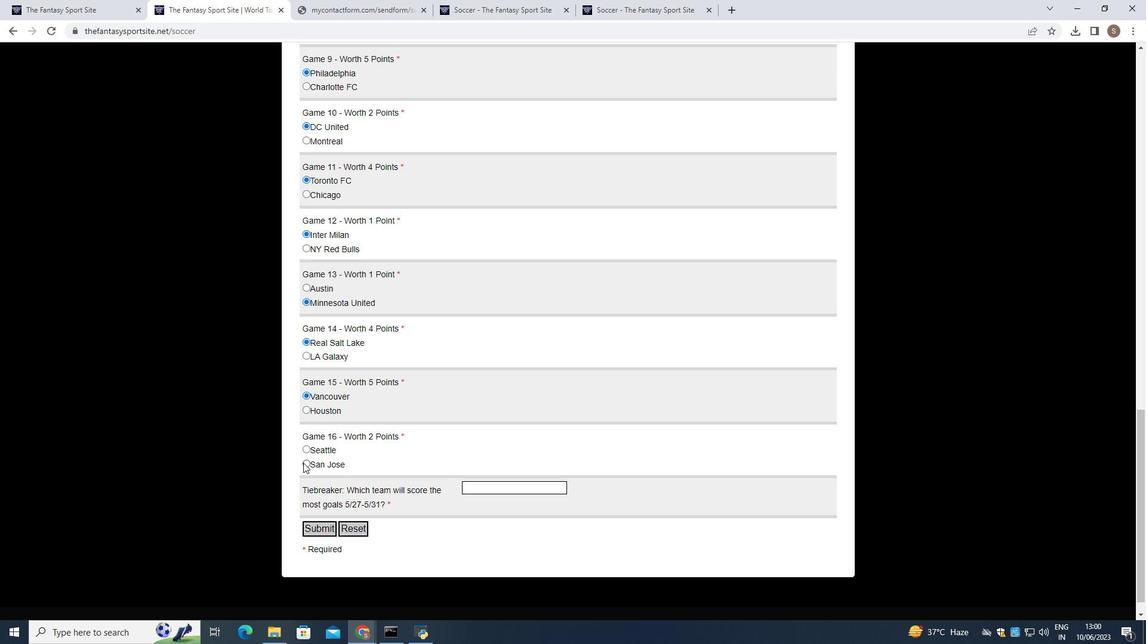 
Action: Mouse moved to (489, 489)
Screenshot: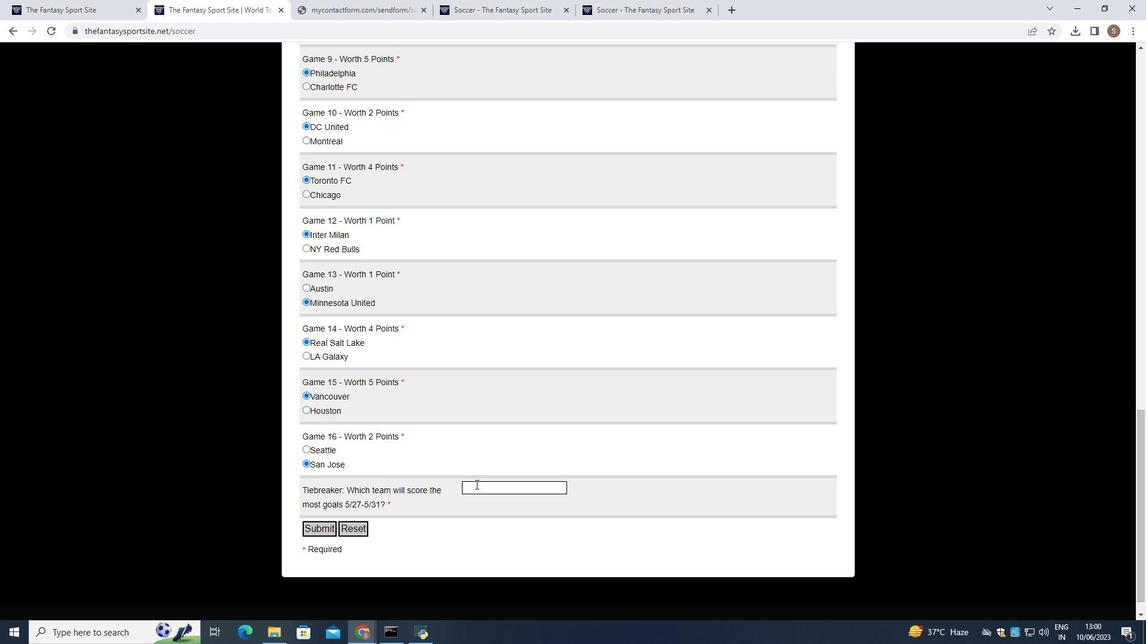 
Action: Mouse pressed left at (489, 489)
Screenshot: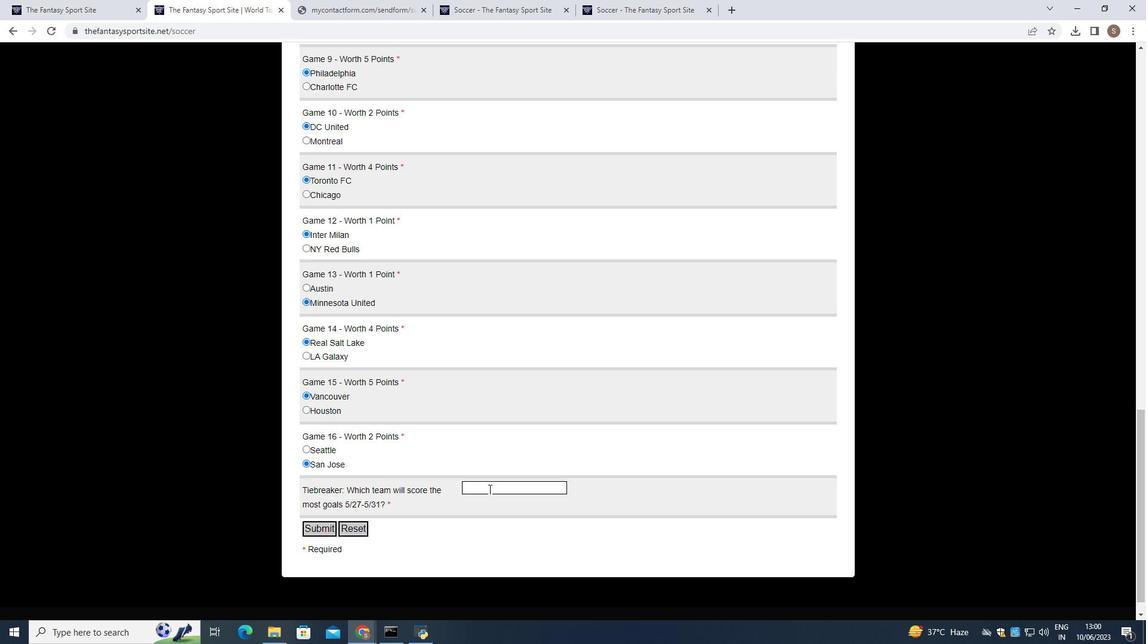 
Action: Key pressed <Key.shift><Key.shift>NYFC
Screenshot: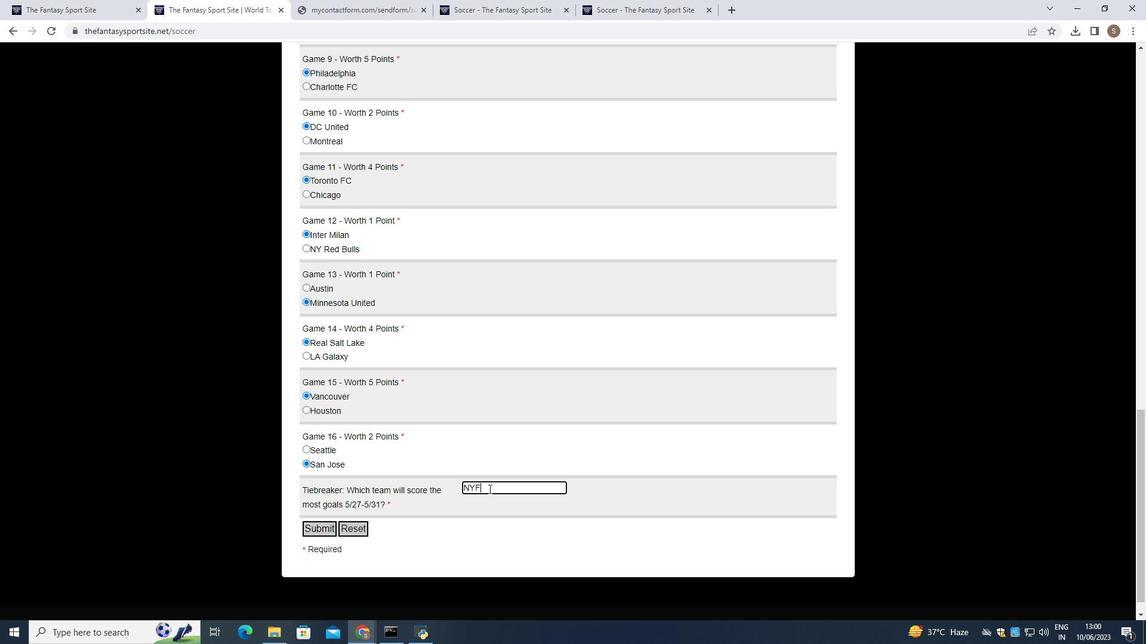 
Action: Mouse moved to (309, 526)
Screenshot: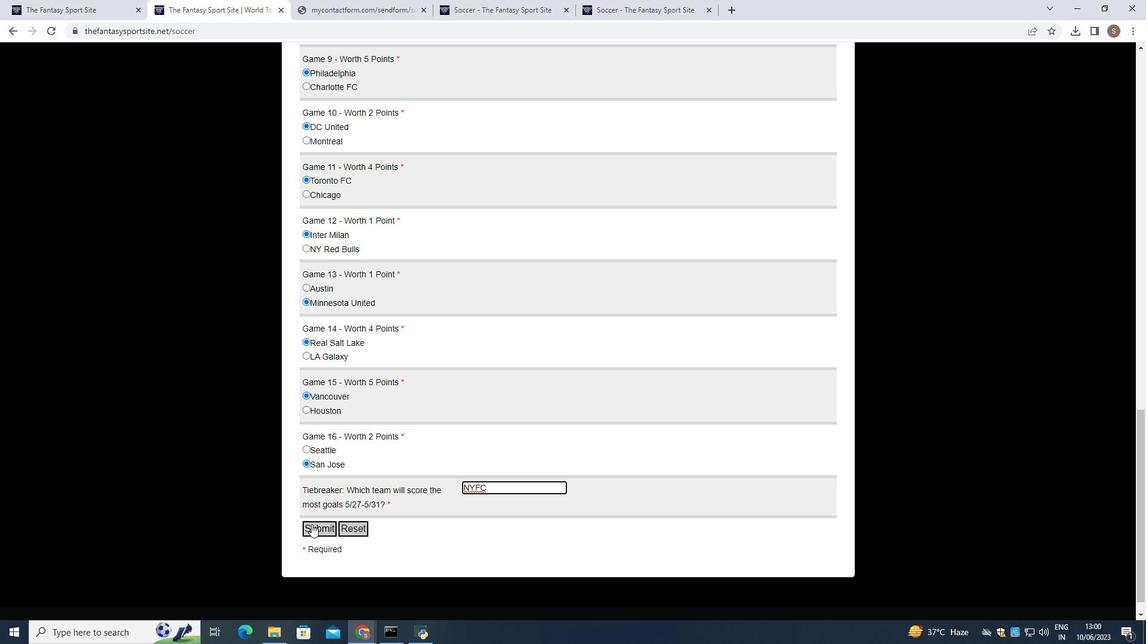
Action: Mouse pressed left at (309, 526)
Screenshot: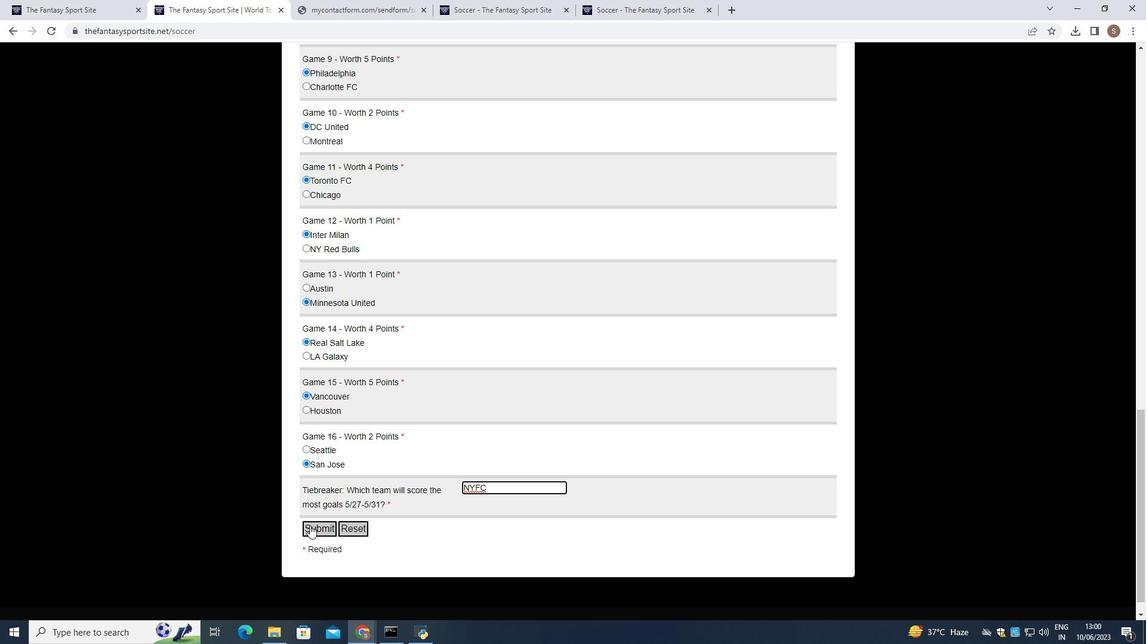 
